 Task: Look for space in Houilles, France from 2nd September, 2023 to 5th September, 2023 for 1 adult in price range Rs.5000 to Rs.10000. Place can be private room with 1  bedroom having 1 bed and 1 bathroom. Property type can be house, flat, guest house, hotel. Booking option can be shelf check-in. Required host language is English.
Action: Mouse moved to (423, 112)
Screenshot: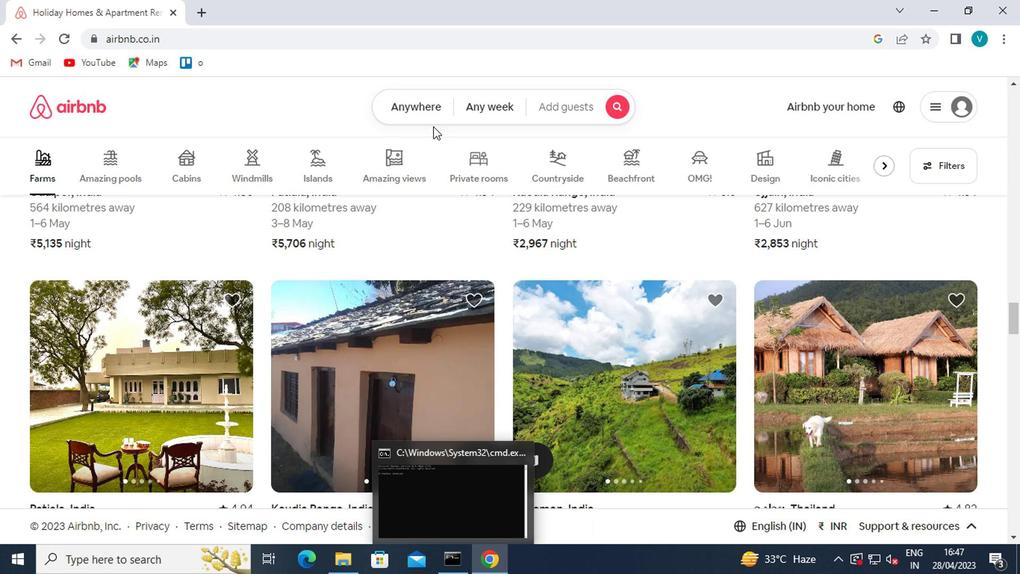 
Action: Mouse pressed left at (423, 112)
Screenshot: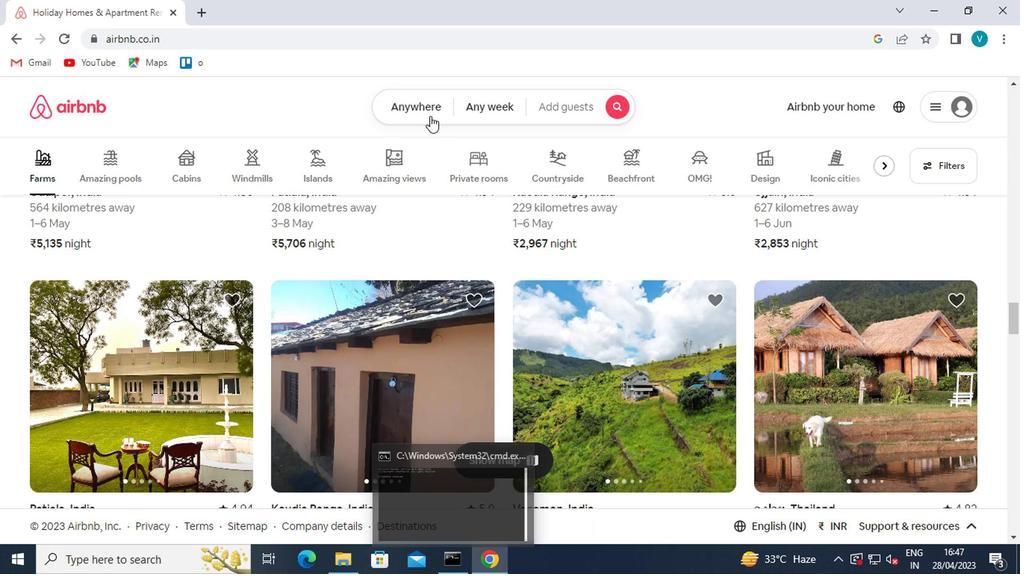 
Action: Mouse moved to (360, 170)
Screenshot: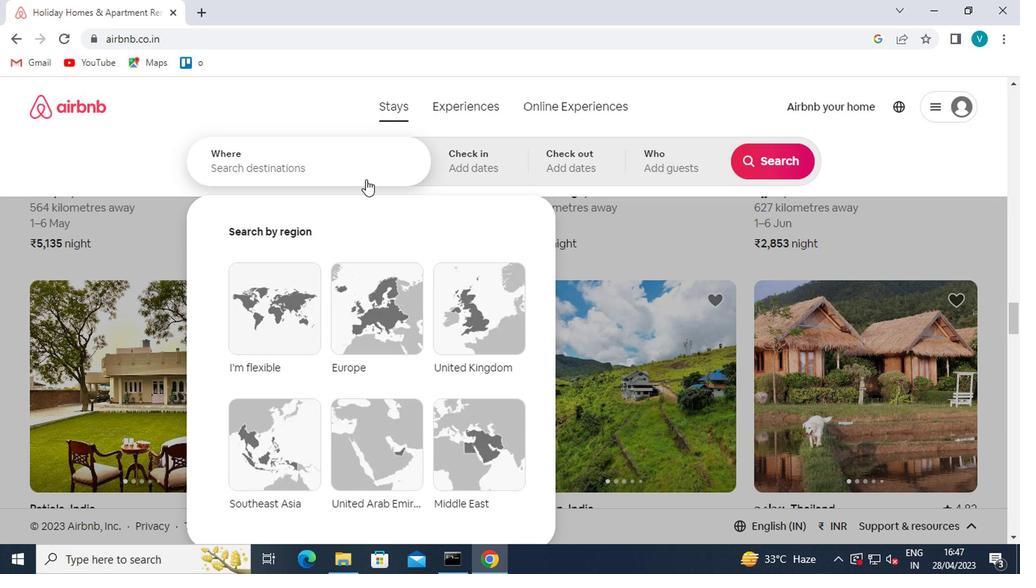 
Action: Mouse pressed left at (360, 170)
Screenshot: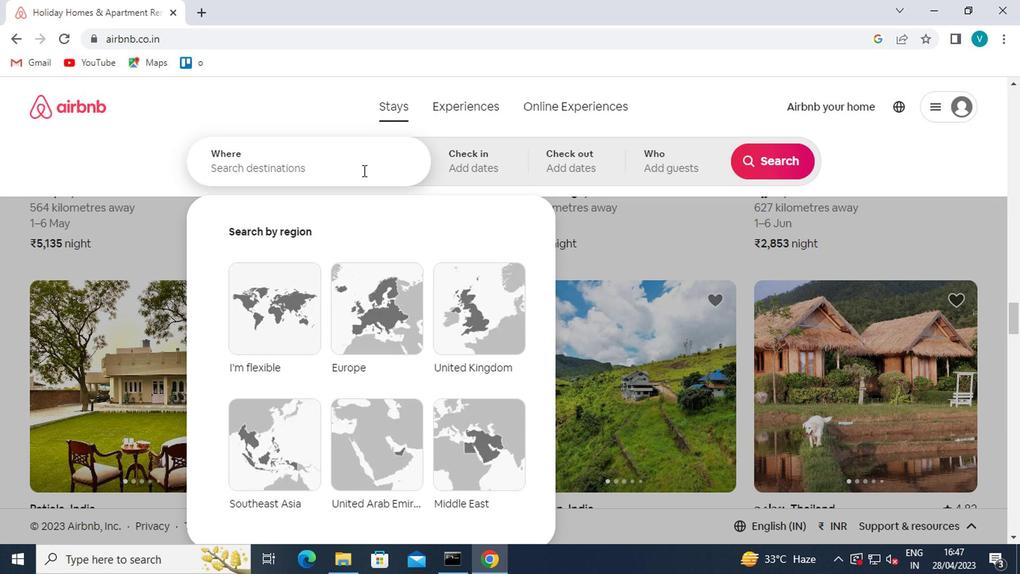 
Action: Mouse moved to (359, 170)
Screenshot: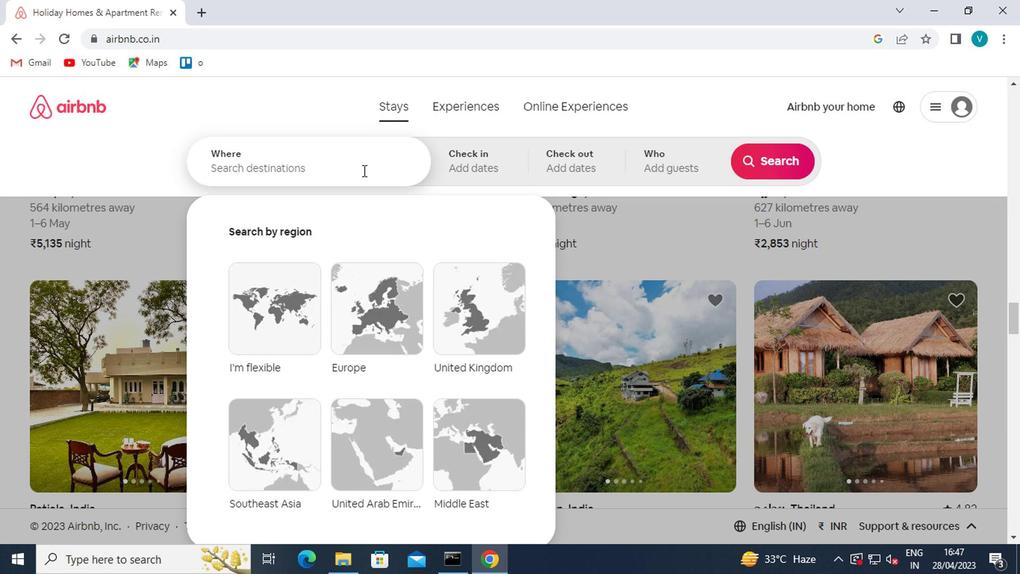 
Action: Key pressed houilles<Key.down><Key.enter>
Screenshot: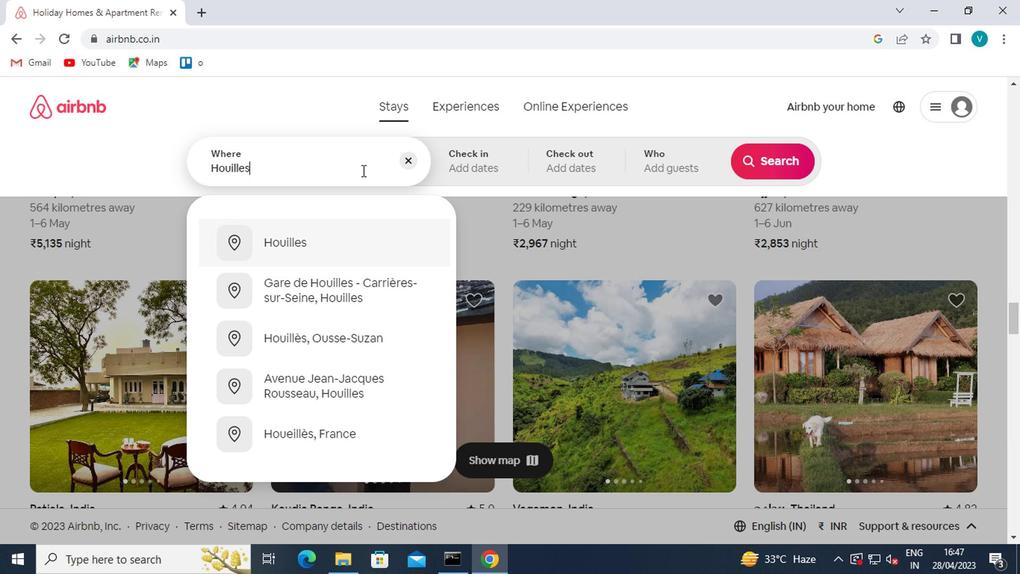 
Action: Mouse moved to (761, 277)
Screenshot: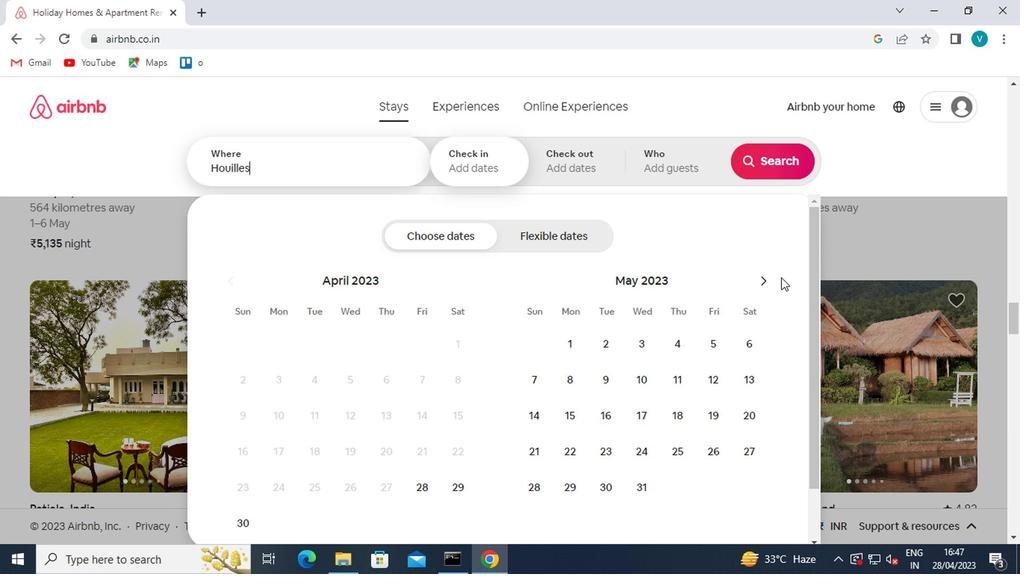 
Action: Mouse pressed left at (761, 277)
Screenshot: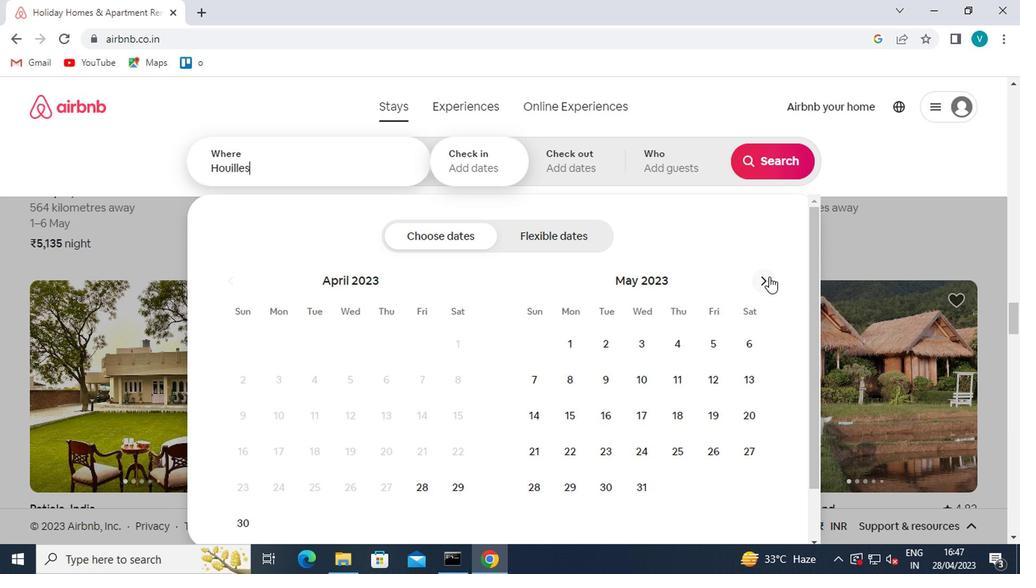 
Action: Mouse pressed left at (761, 277)
Screenshot: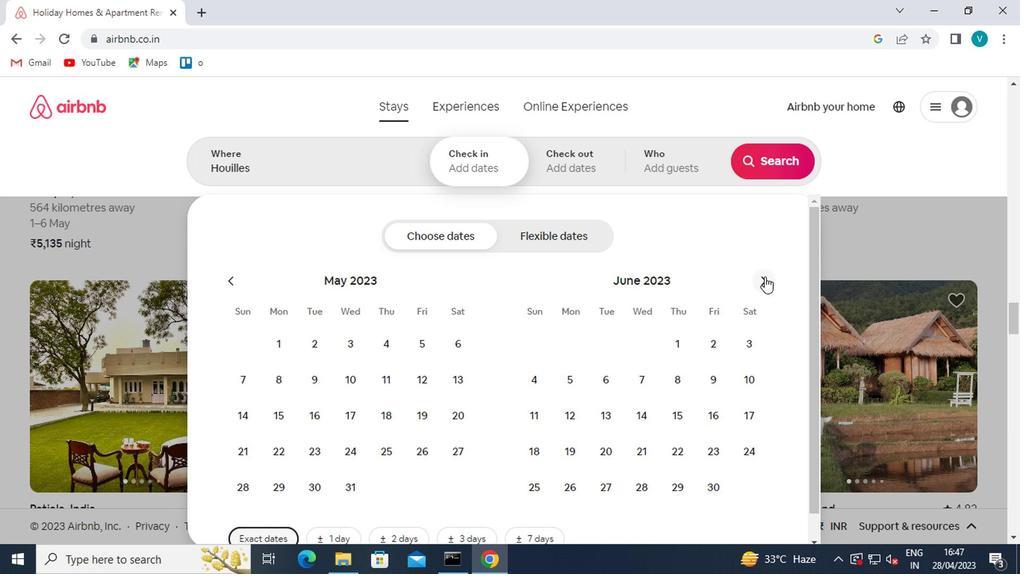 
Action: Mouse moved to (638, 419)
Screenshot: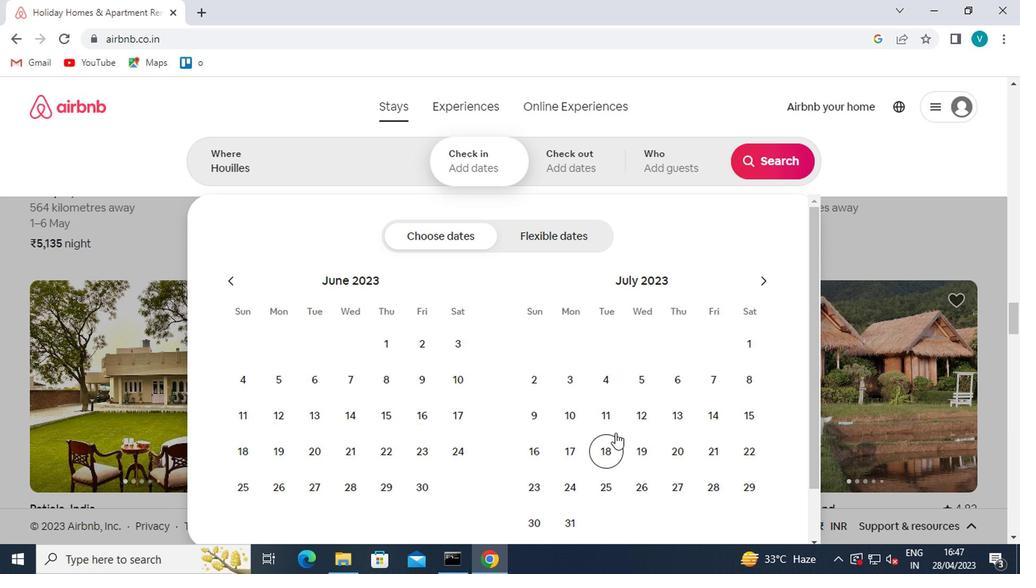 
Action: Mouse pressed left at (638, 419)
Screenshot: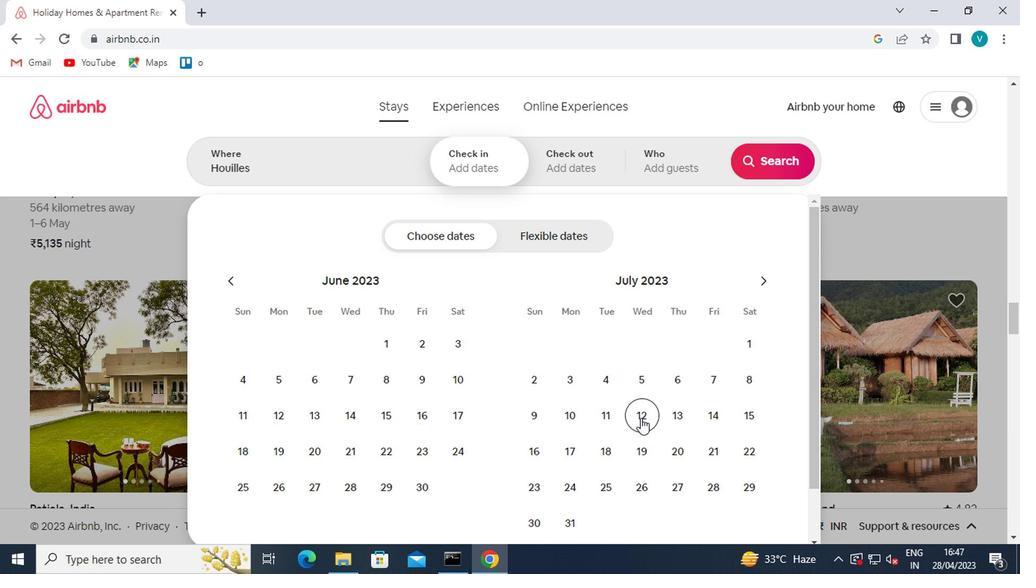 
Action: Mouse moved to (734, 417)
Screenshot: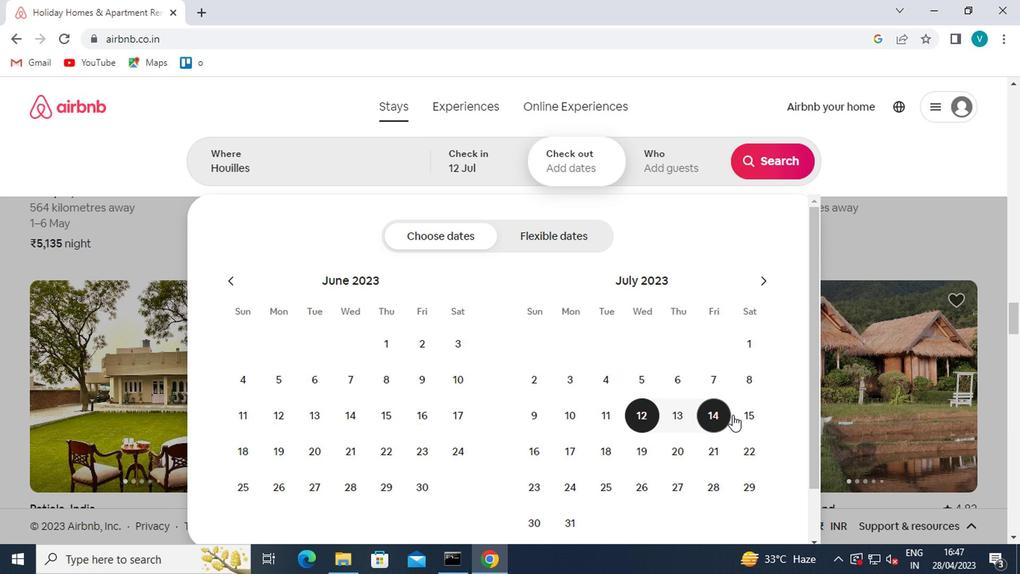 
Action: Mouse pressed left at (734, 417)
Screenshot: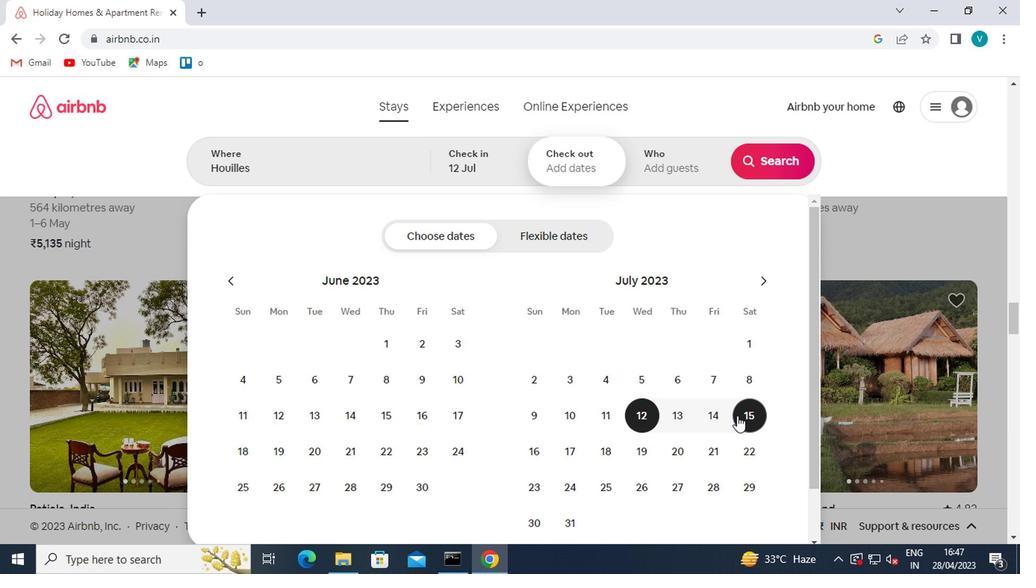 
Action: Mouse moved to (671, 162)
Screenshot: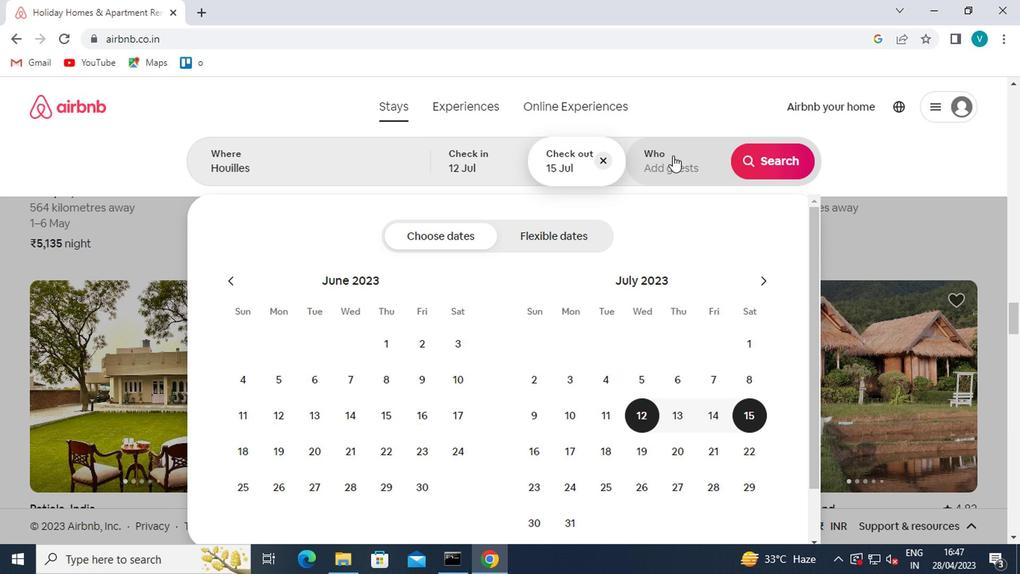 
Action: Mouse pressed left at (671, 162)
Screenshot: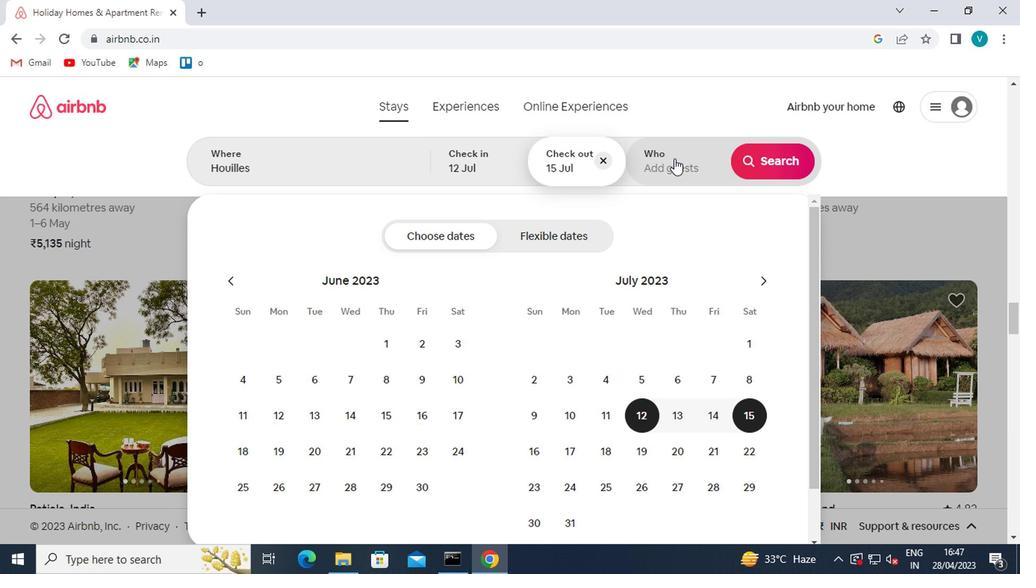 
Action: Mouse moved to (774, 239)
Screenshot: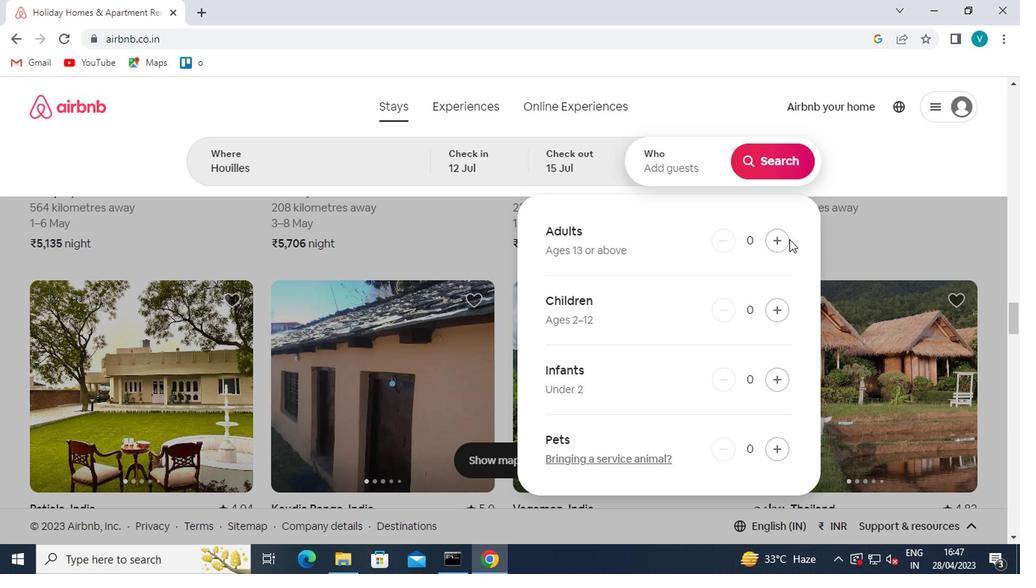 
Action: Mouse pressed left at (774, 239)
Screenshot: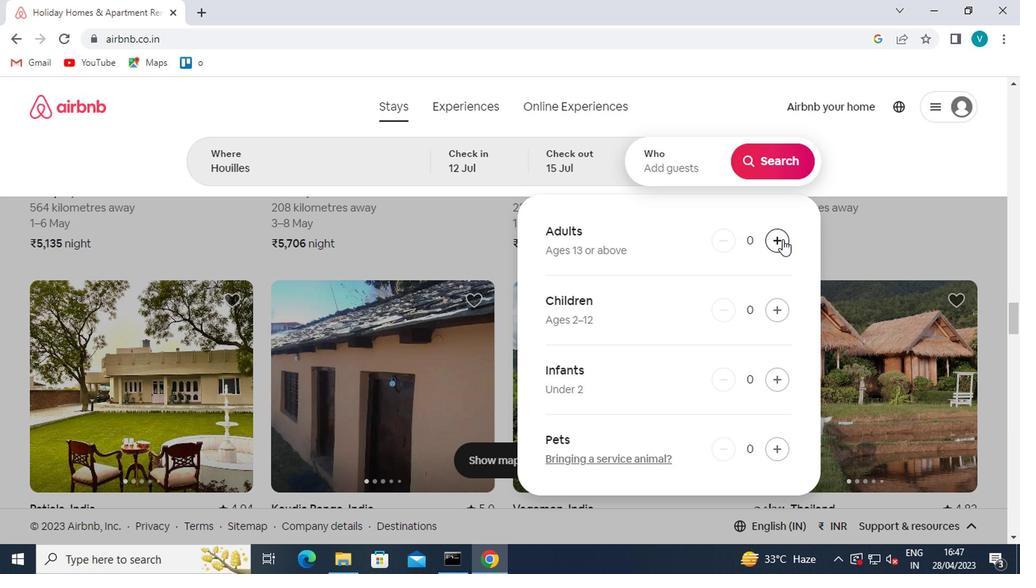 
Action: Mouse moved to (770, 149)
Screenshot: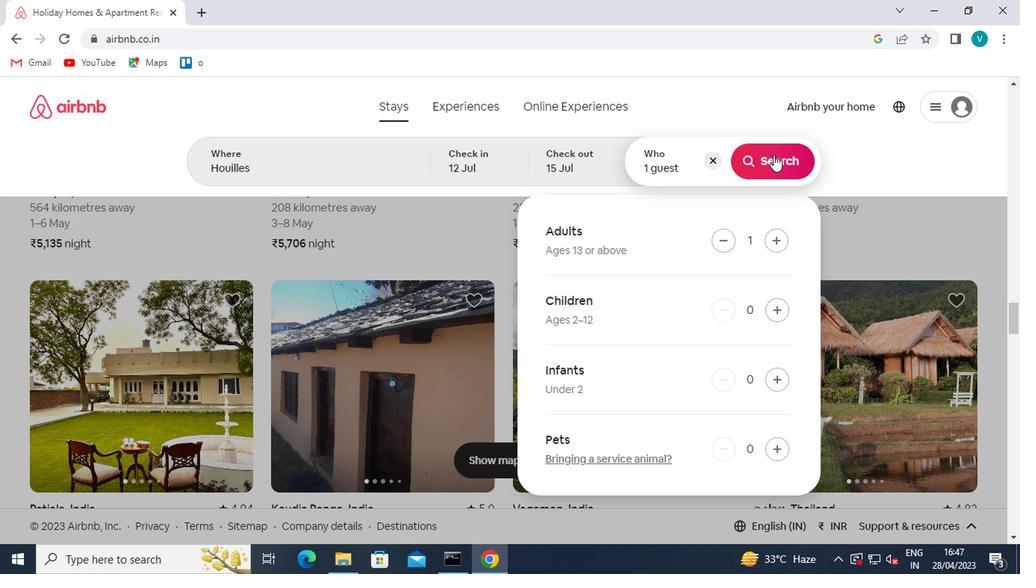 
Action: Mouse pressed left at (770, 149)
Screenshot: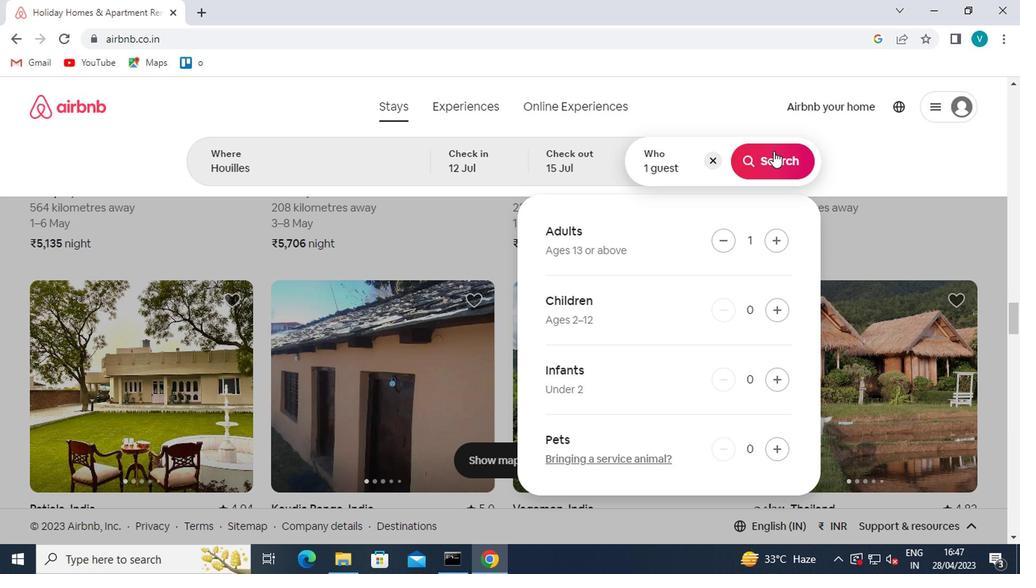 
Action: Mouse moved to (954, 164)
Screenshot: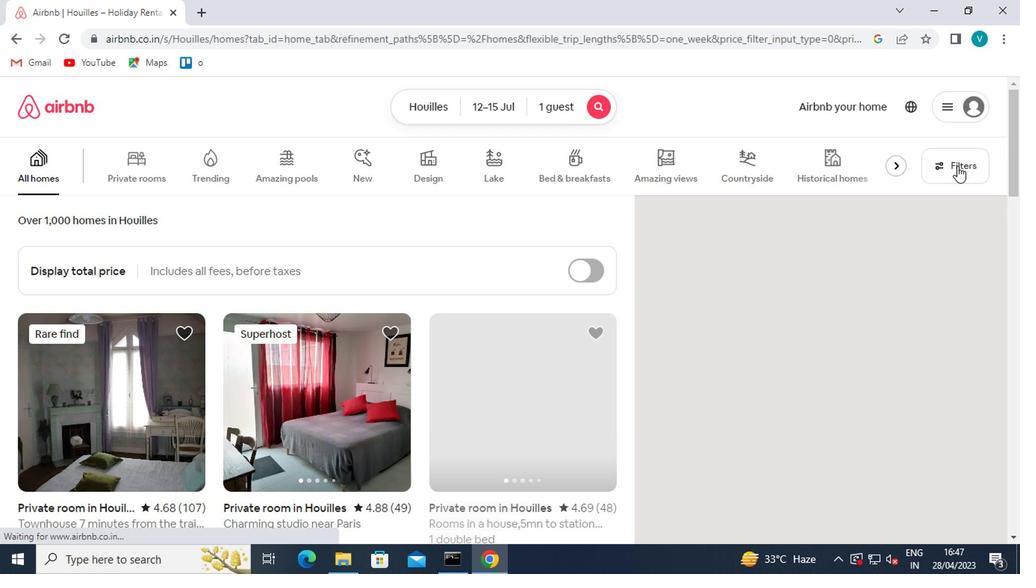 
Action: Mouse pressed left at (954, 164)
Screenshot: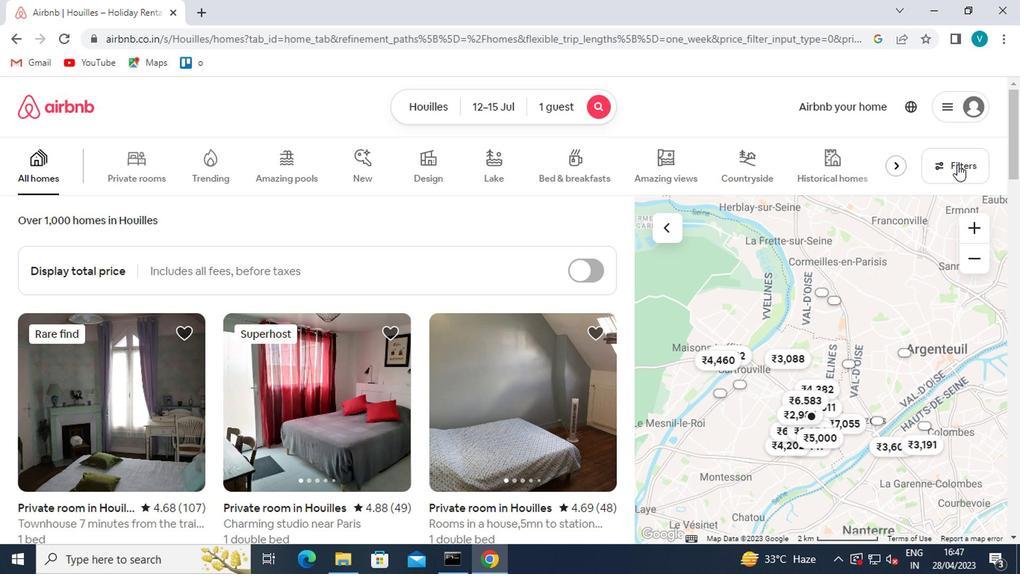 
Action: Mouse moved to (423, 359)
Screenshot: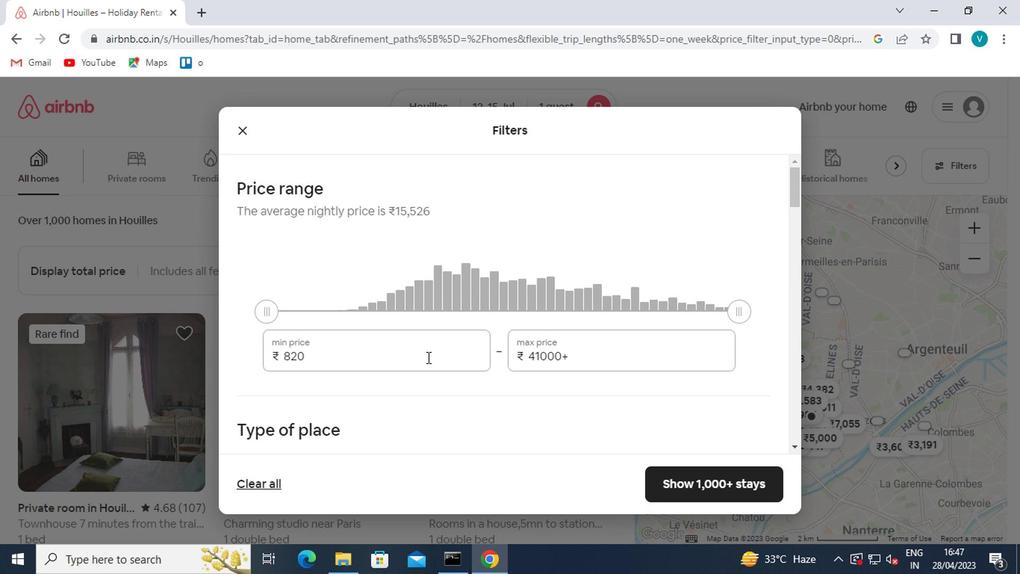 
Action: Mouse pressed left at (423, 359)
Screenshot: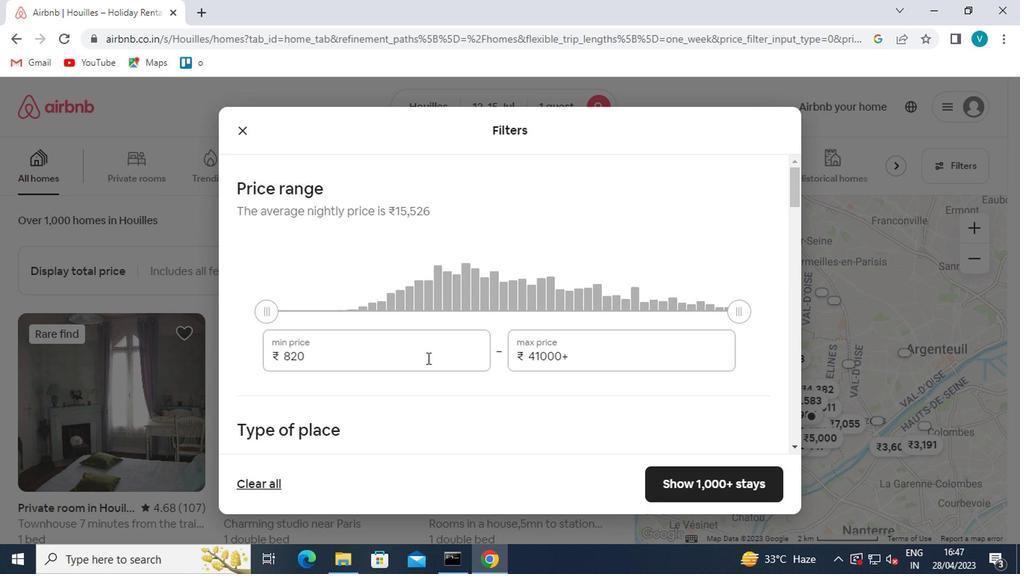 
Action: Key pressed <Key.backspace><Key.backspace><Key.backspace><Key.backspace><Key.backspace><Key.backspace><Key.backspace><Key.backspace><Key.backspace><Key.backspace>15<Key.backspace><Key.backspace><Key.backspace>5000<Key.tab>10000<Key.enter>
Screenshot: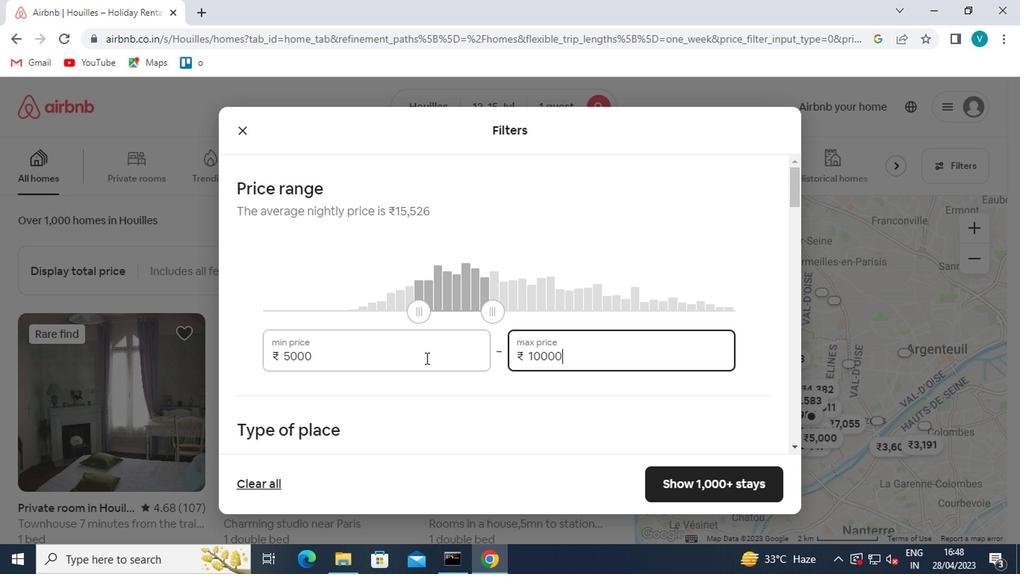 
Action: Mouse scrolled (423, 358) with delta (0, -1)
Screenshot: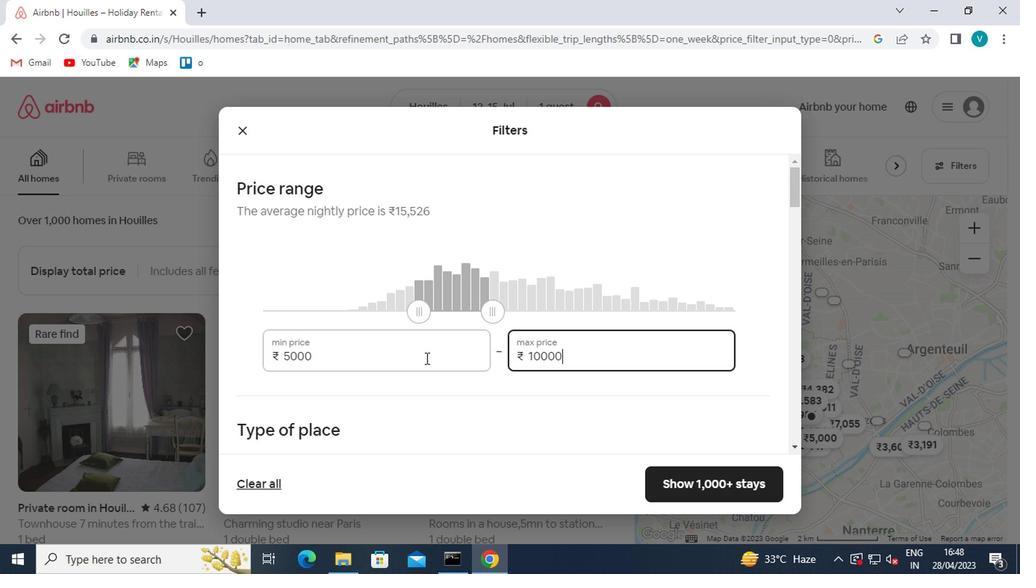 
Action: Mouse scrolled (423, 358) with delta (0, -1)
Screenshot: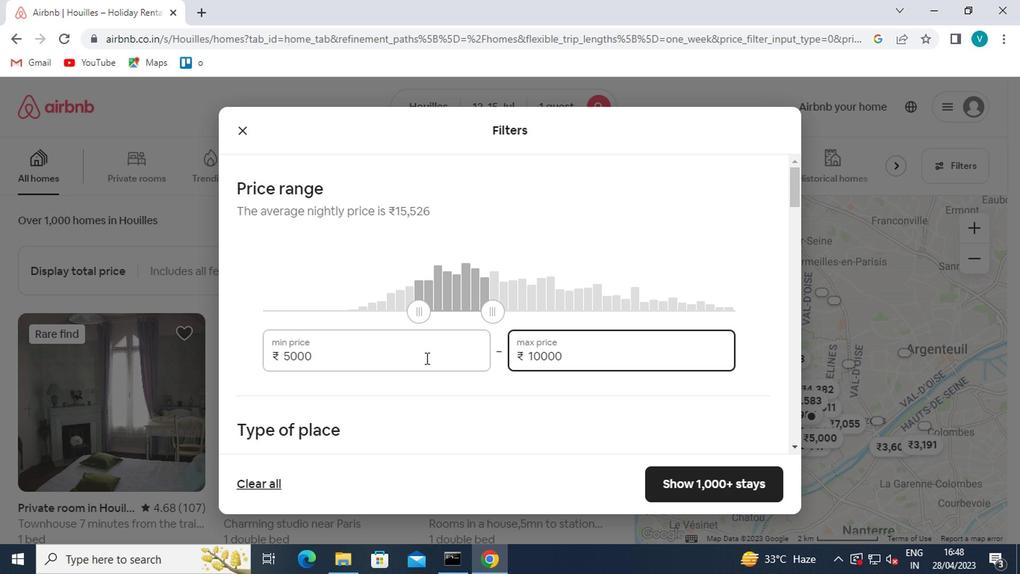 
Action: Mouse moved to (508, 322)
Screenshot: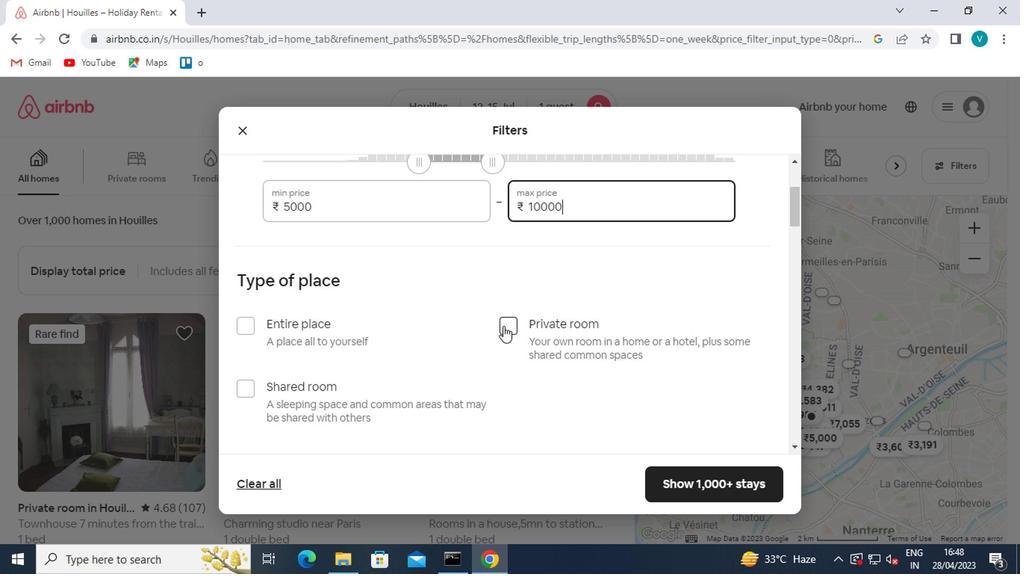 
Action: Mouse pressed left at (508, 322)
Screenshot: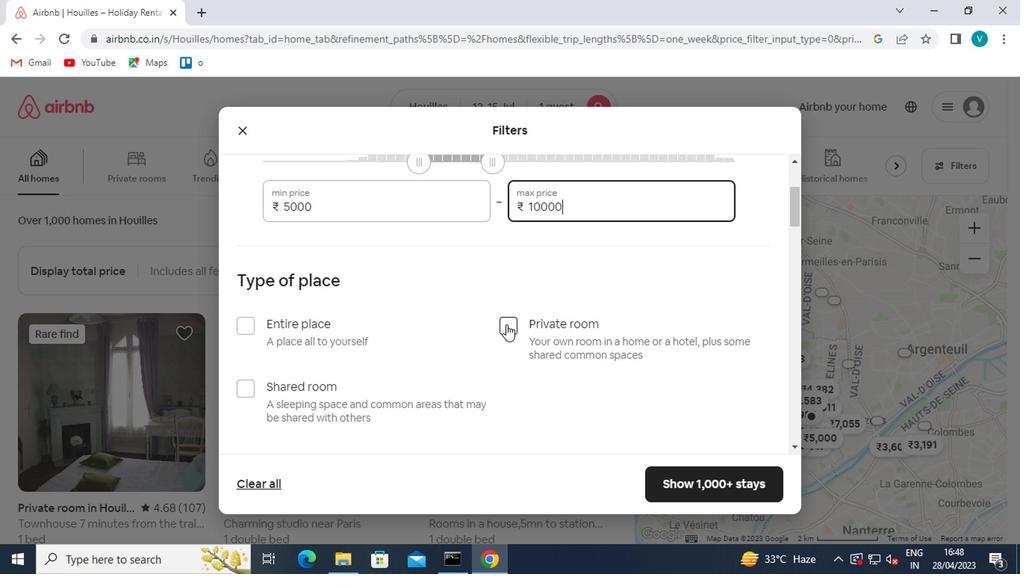 
Action: Mouse scrolled (508, 322) with delta (0, 0)
Screenshot: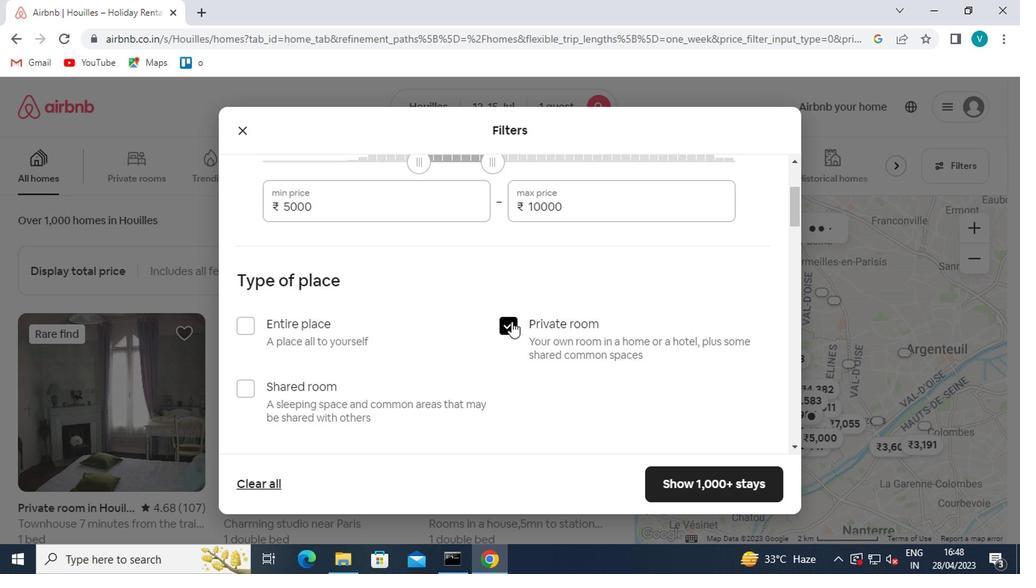 
Action: Mouse scrolled (508, 322) with delta (0, 0)
Screenshot: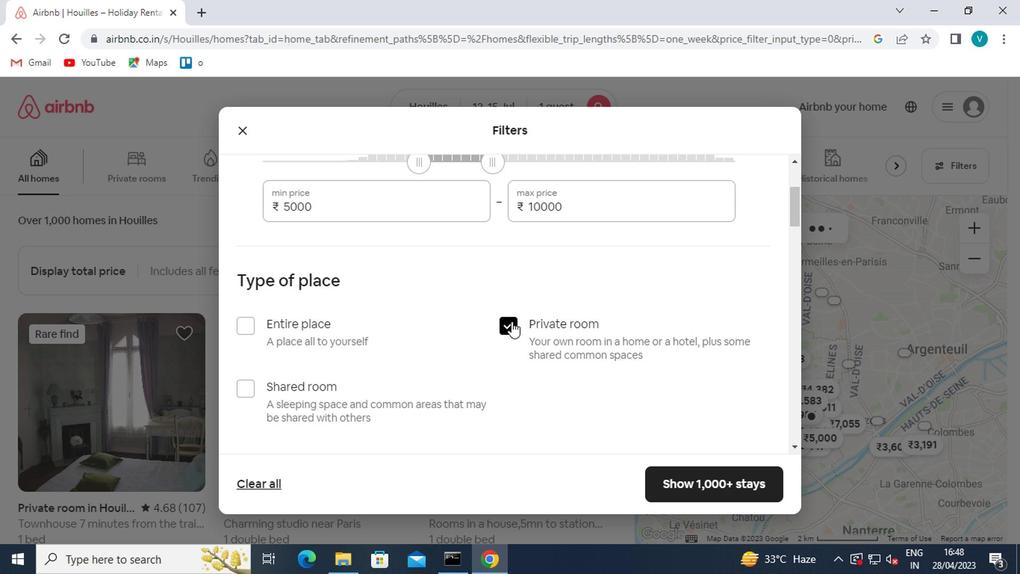 
Action: Mouse scrolled (508, 322) with delta (0, 0)
Screenshot: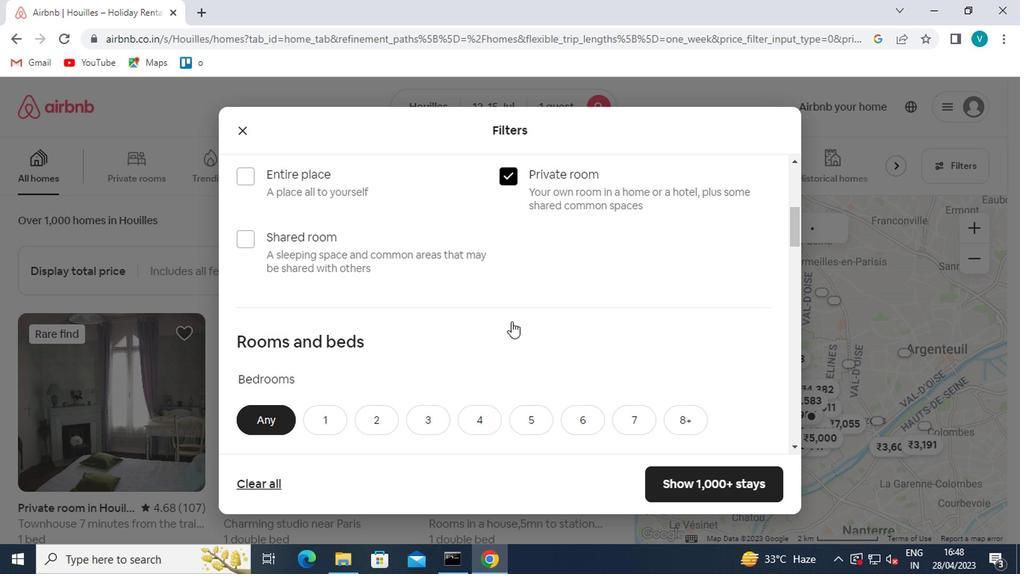 
Action: Mouse scrolled (508, 322) with delta (0, 0)
Screenshot: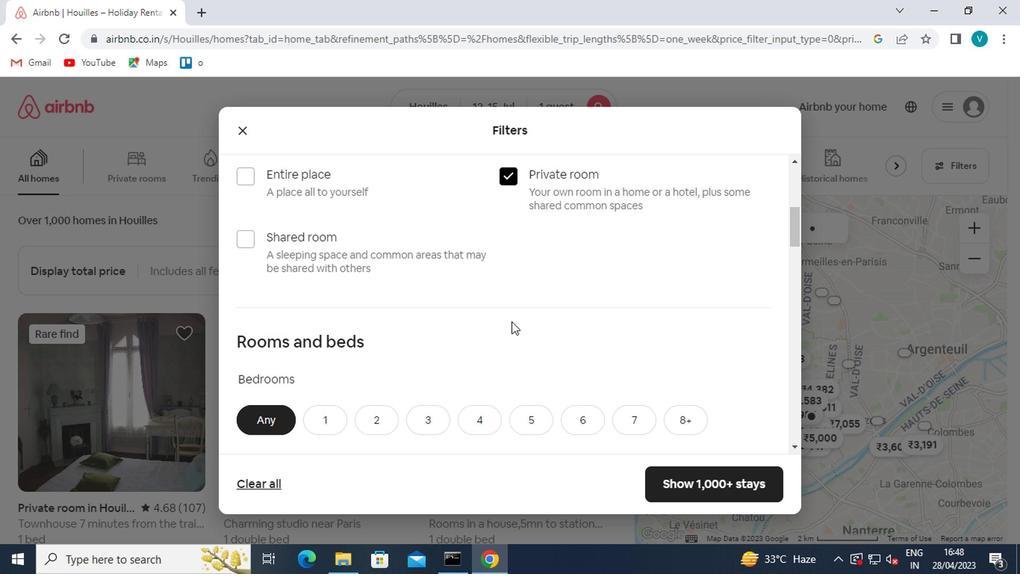 
Action: Mouse scrolled (508, 322) with delta (0, 0)
Screenshot: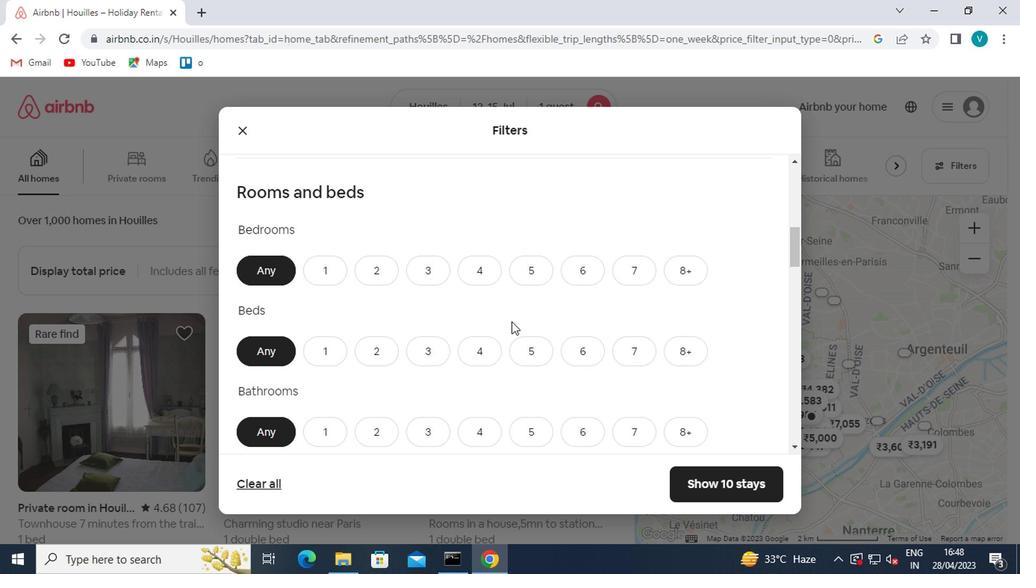
Action: Mouse moved to (321, 205)
Screenshot: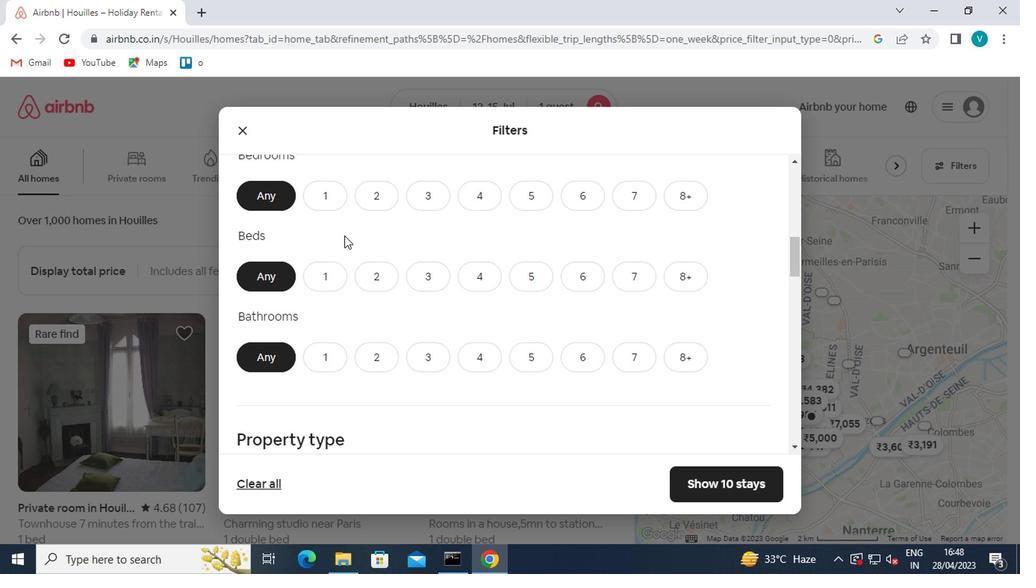 
Action: Mouse pressed left at (321, 205)
Screenshot: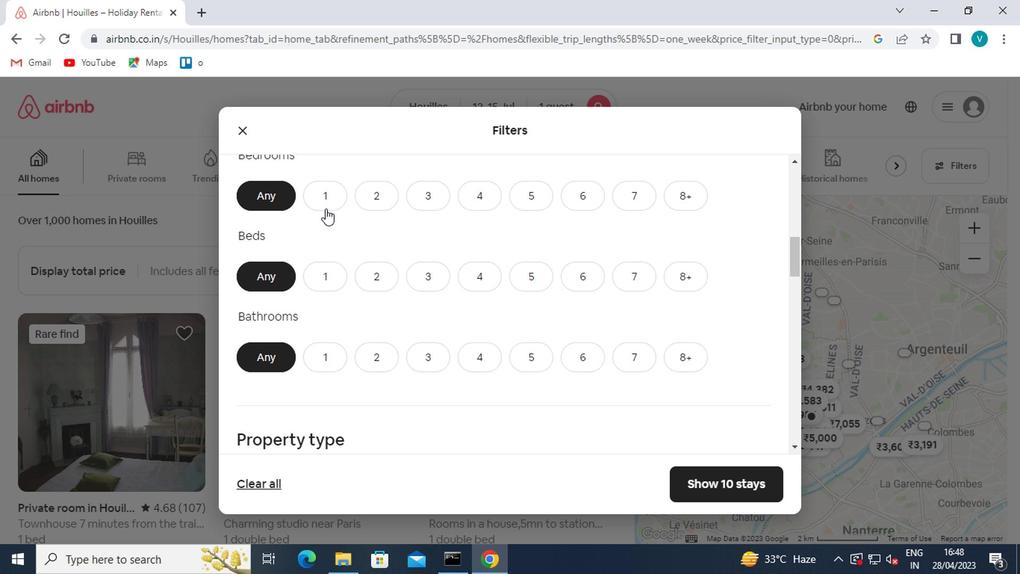 
Action: Mouse moved to (329, 276)
Screenshot: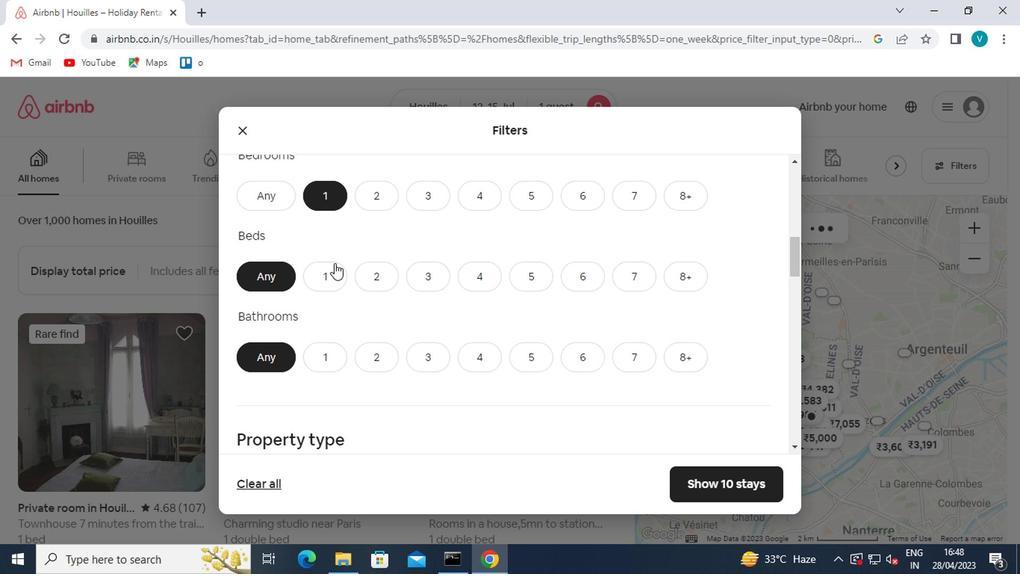 
Action: Mouse pressed left at (329, 276)
Screenshot: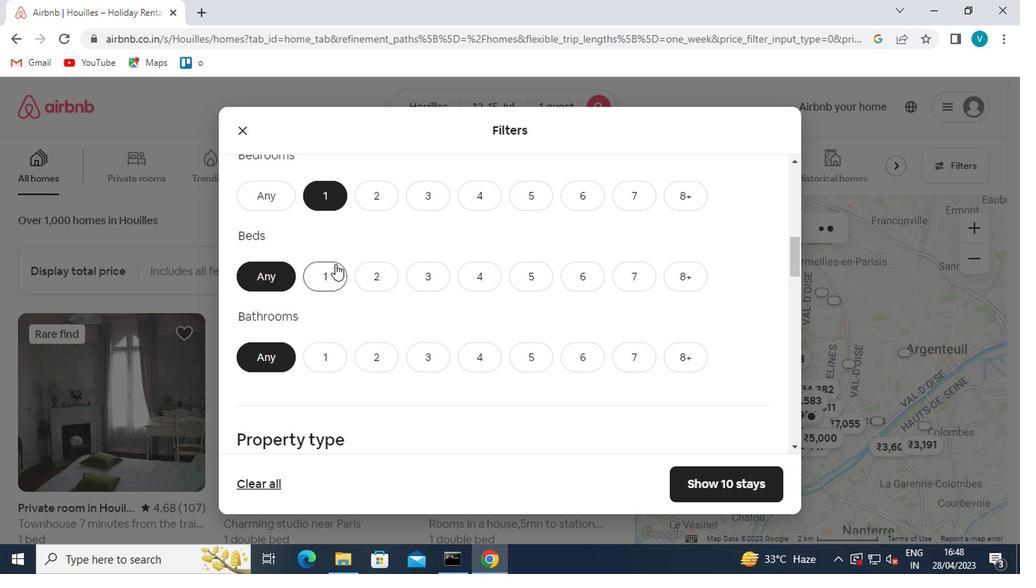 
Action: Mouse moved to (322, 372)
Screenshot: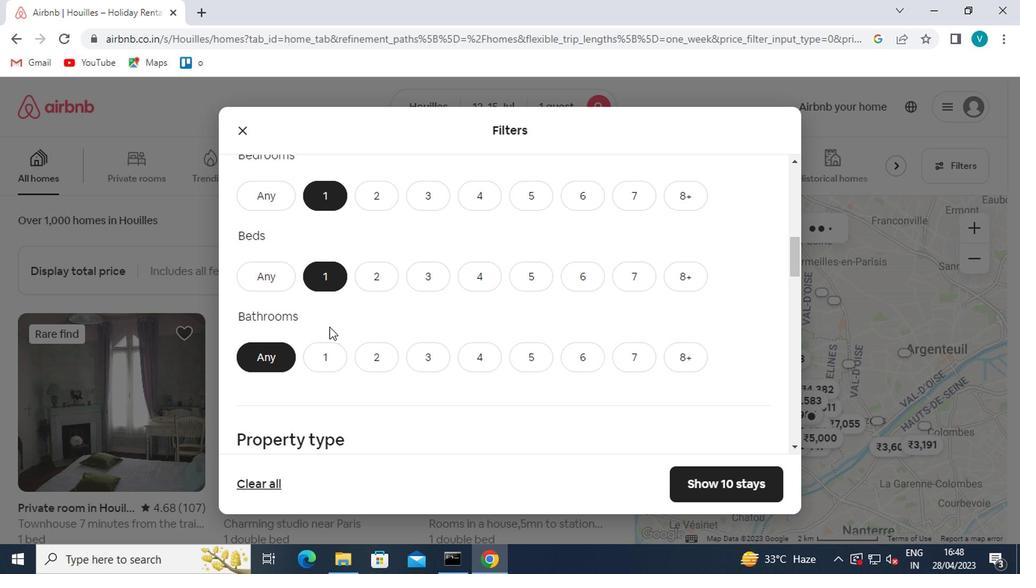 
Action: Mouse pressed left at (322, 372)
Screenshot: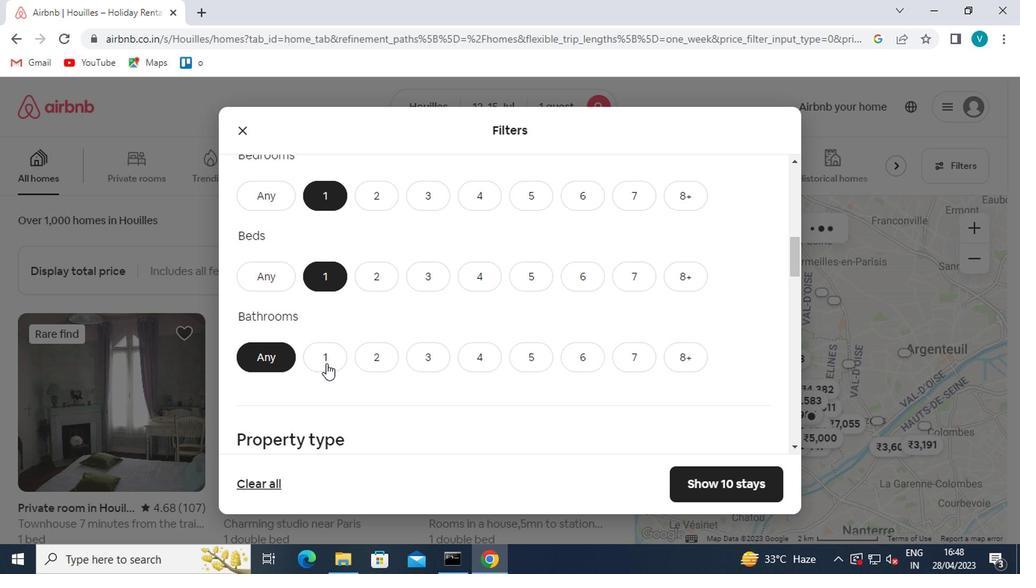 
Action: Mouse moved to (325, 337)
Screenshot: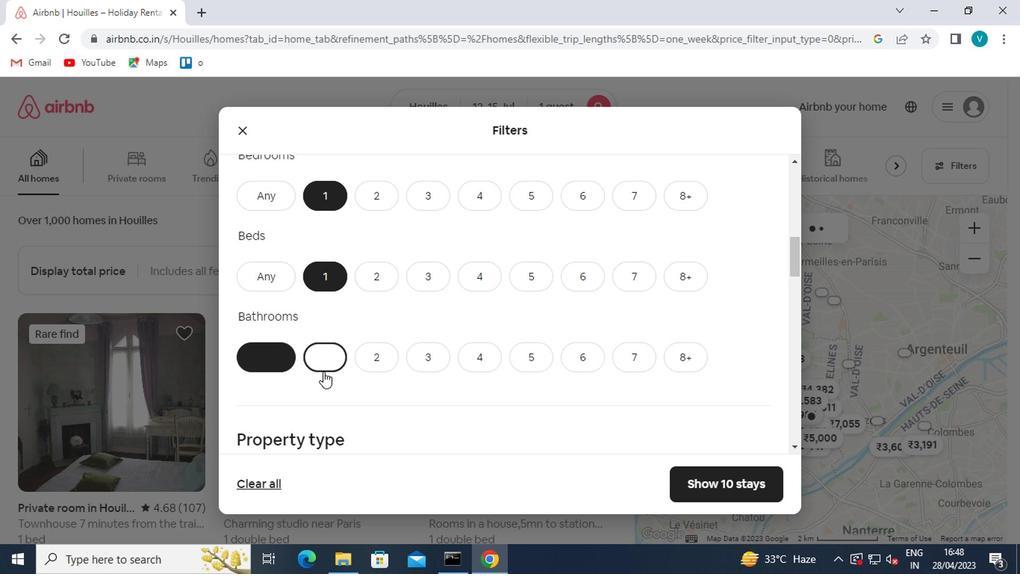 
Action: Mouse scrolled (325, 336) with delta (0, 0)
Screenshot: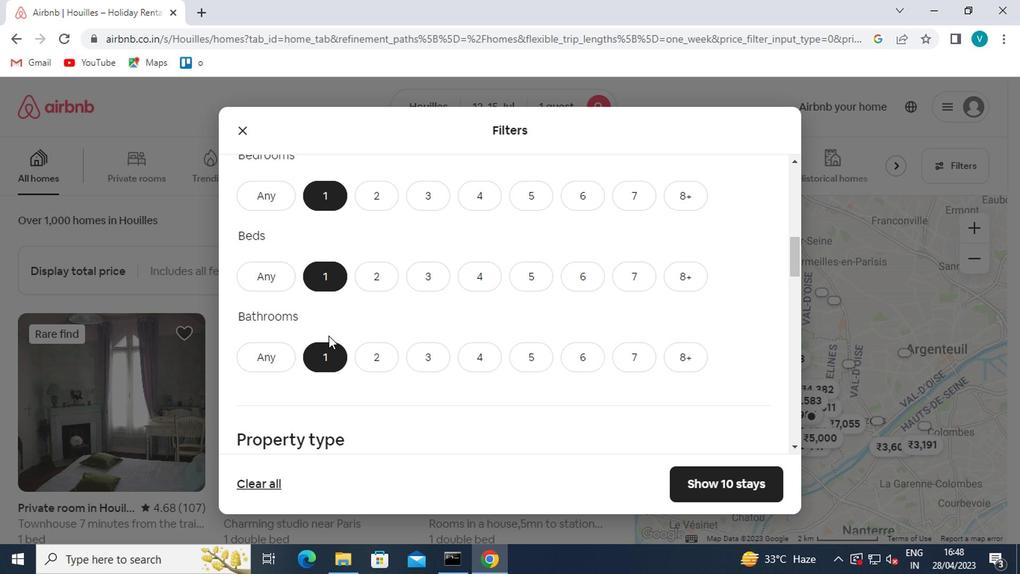 
Action: Mouse scrolled (325, 336) with delta (0, 0)
Screenshot: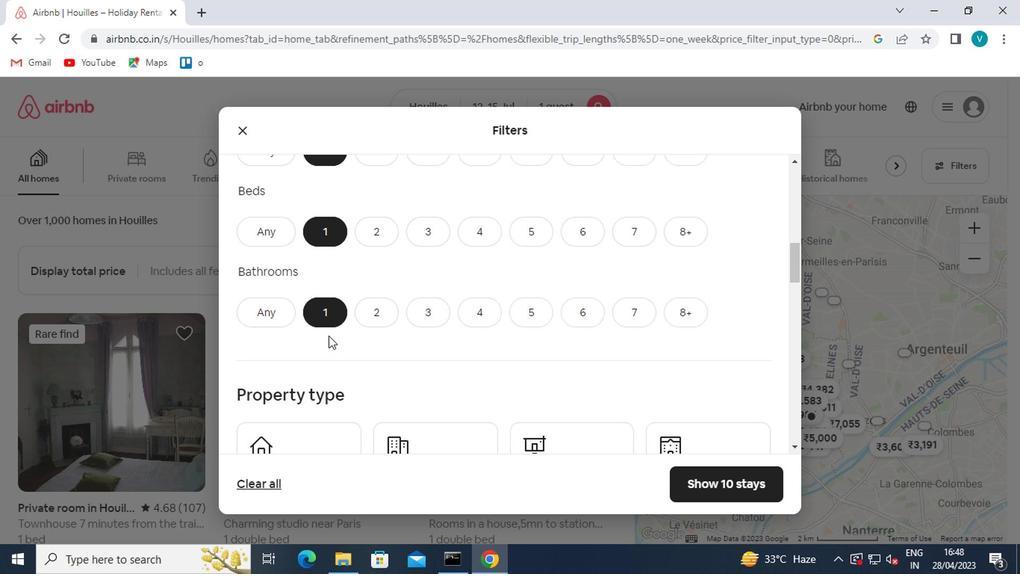 
Action: Mouse moved to (330, 340)
Screenshot: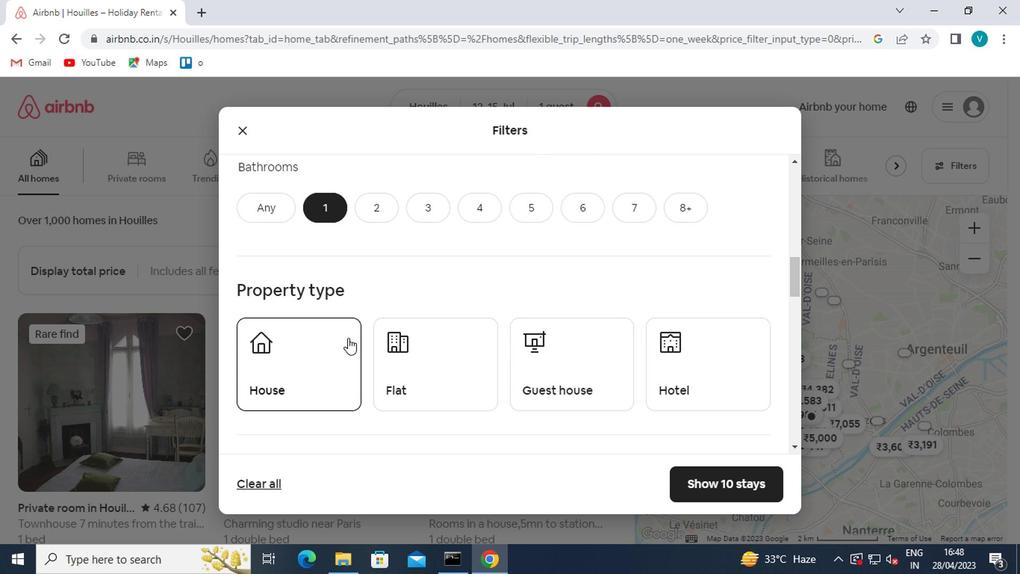 
Action: Mouse pressed left at (330, 340)
Screenshot: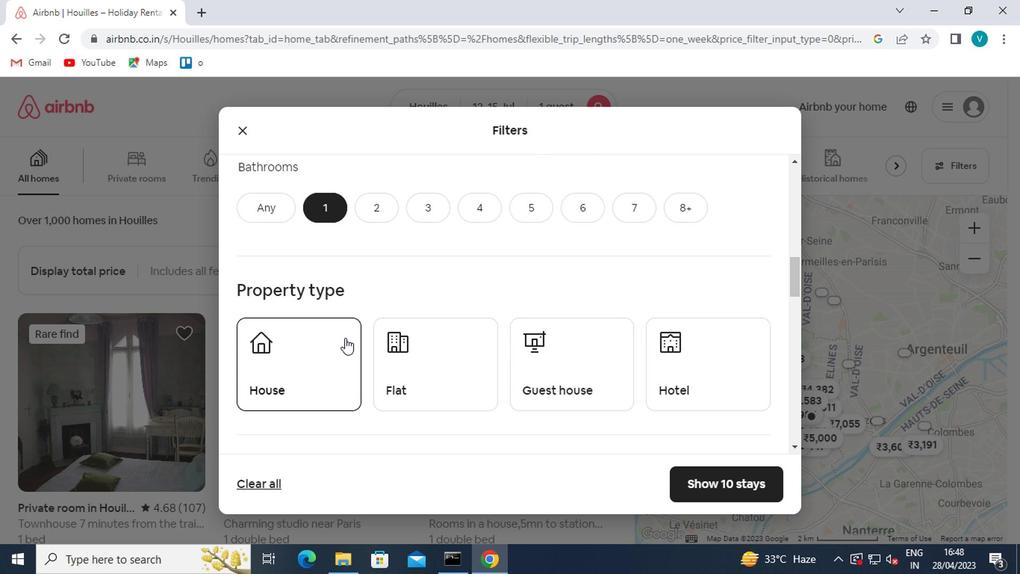 
Action: Mouse moved to (400, 346)
Screenshot: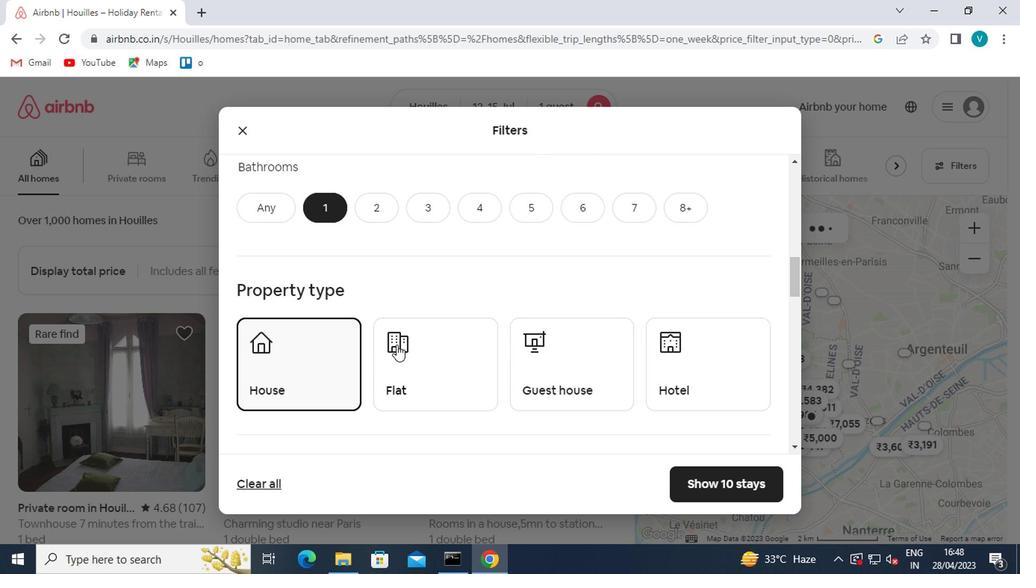 
Action: Mouse pressed left at (400, 346)
Screenshot: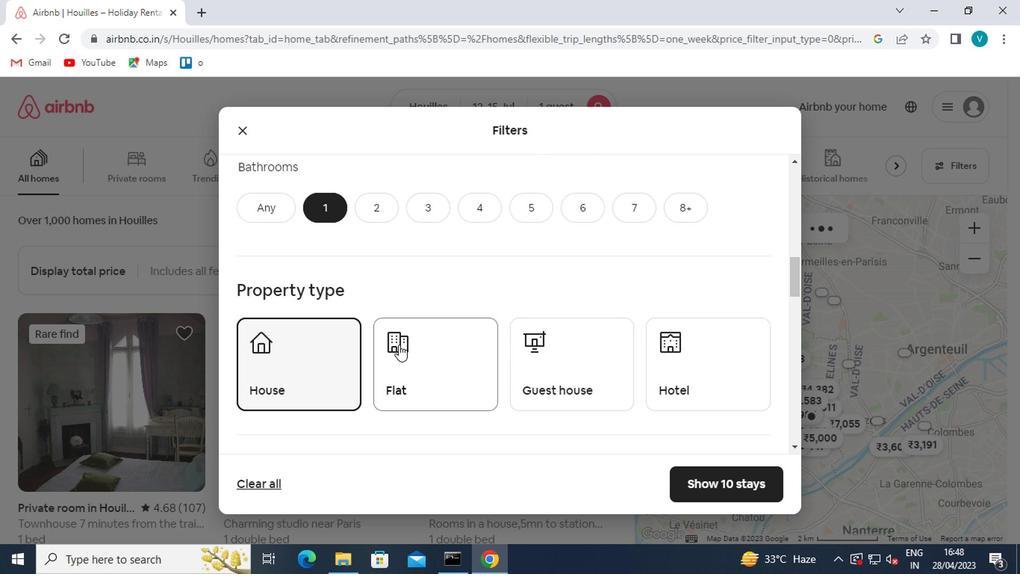 
Action: Mouse moved to (534, 379)
Screenshot: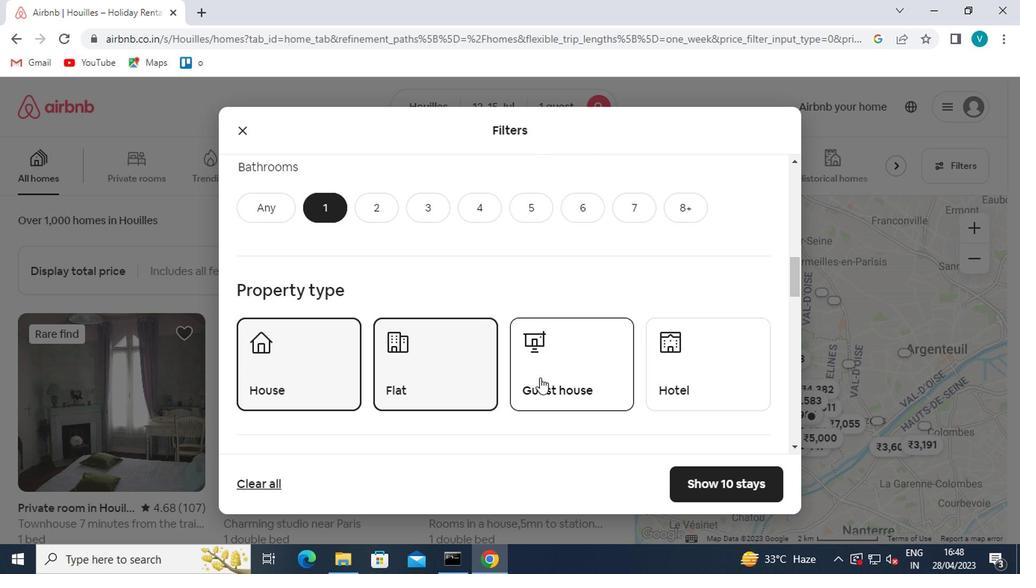 
Action: Mouse pressed left at (534, 379)
Screenshot: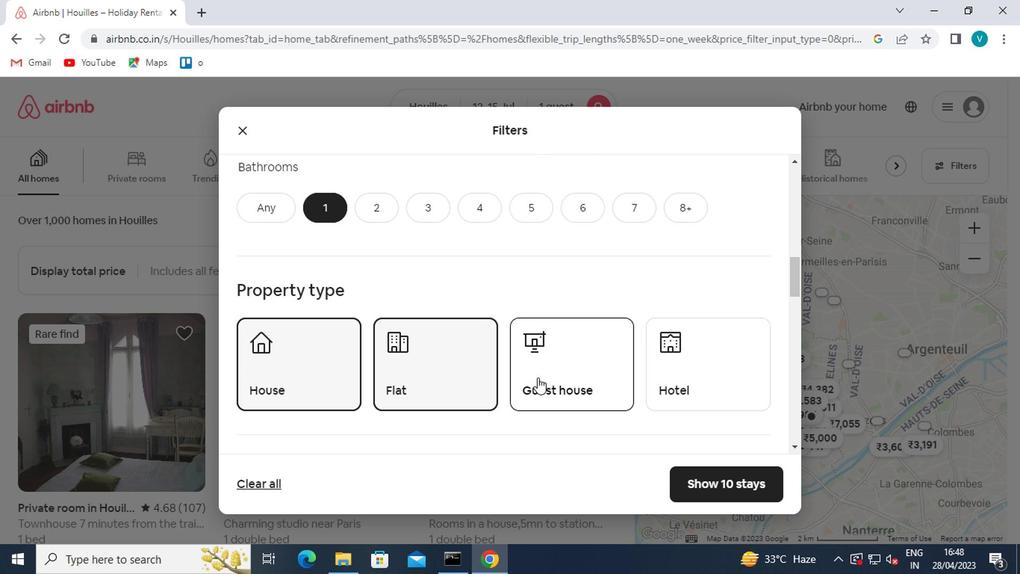 
Action: Mouse moved to (658, 350)
Screenshot: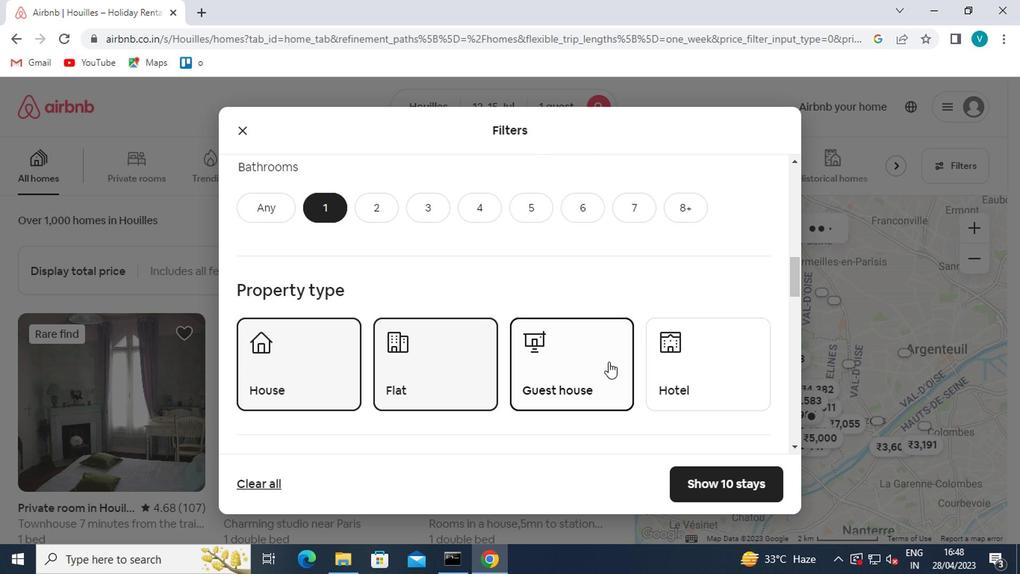 
Action: Mouse pressed left at (658, 350)
Screenshot: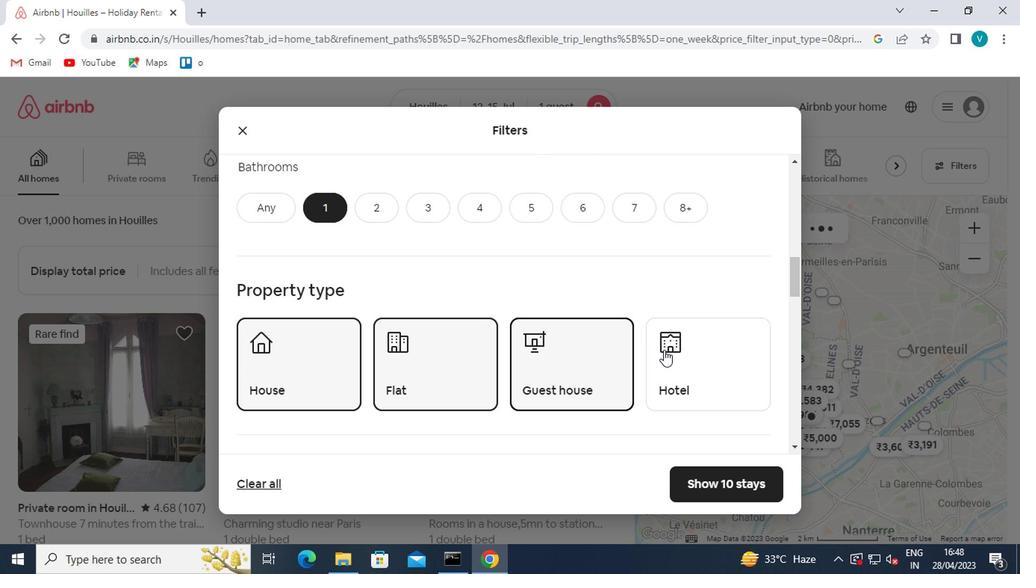 
Action: Mouse moved to (638, 363)
Screenshot: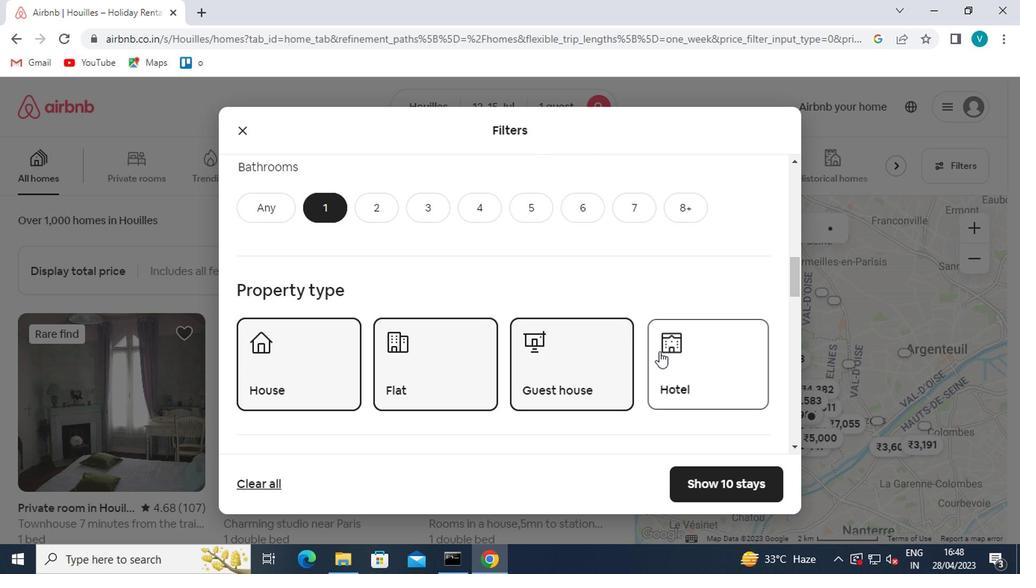 
Action: Mouse scrolled (638, 362) with delta (0, -1)
Screenshot: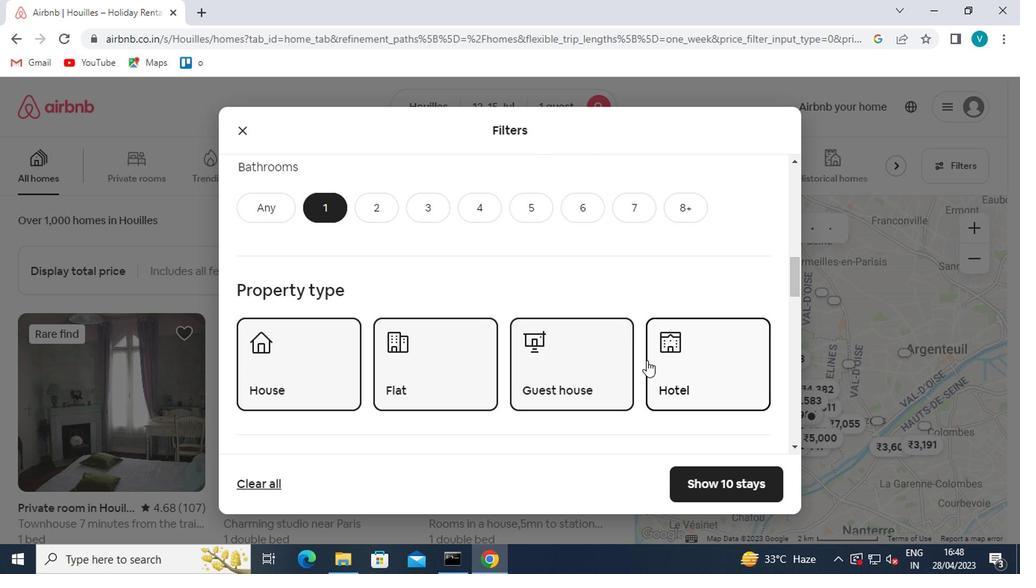 
Action: Mouse moved to (638, 364)
Screenshot: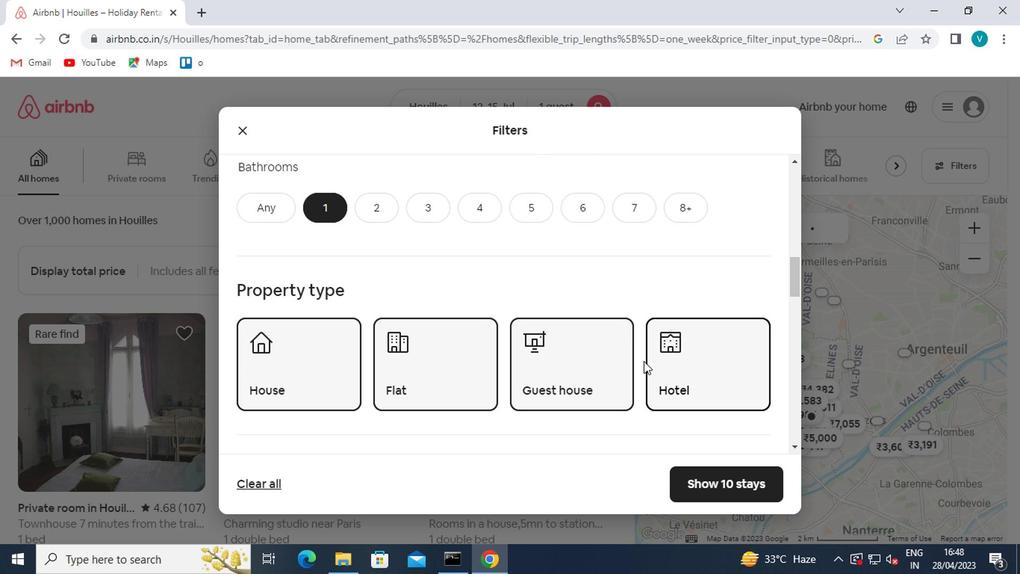 
Action: Mouse scrolled (638, 363) with delta (0, 0)
Screenshot: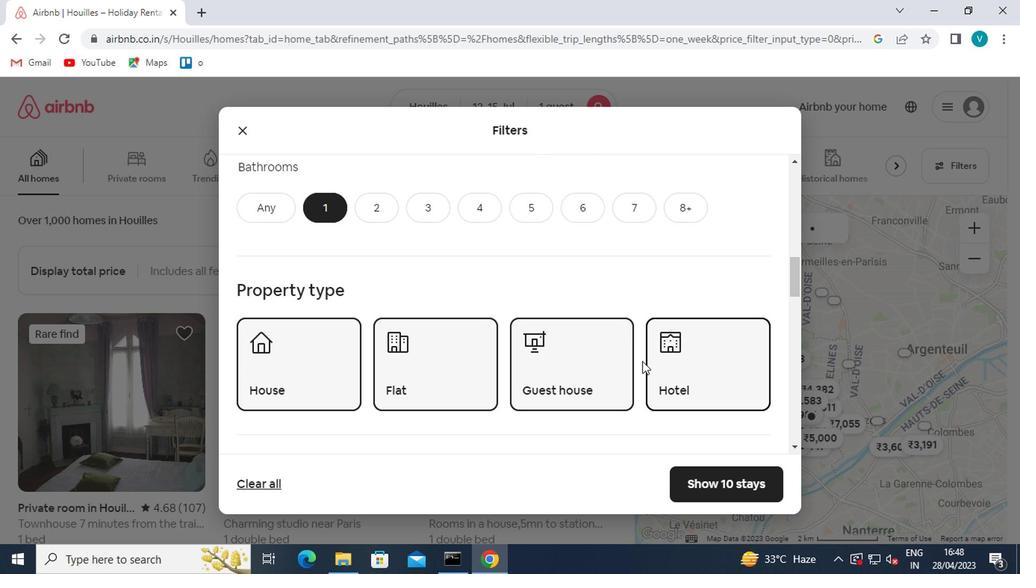 
Action: Mouse scrolled (638, 363) with delta (0, 0)
Screenshot: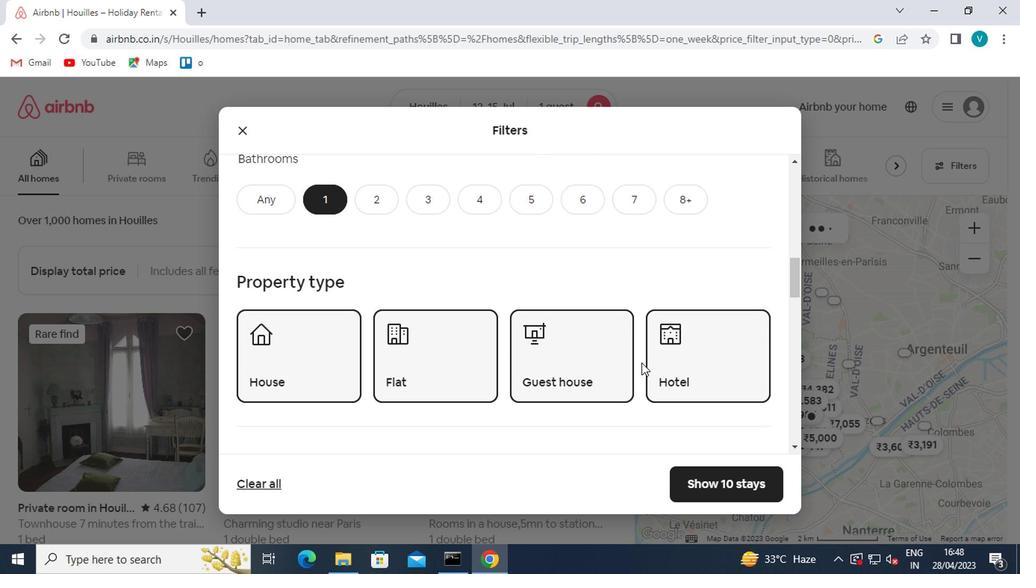 
Action: Mouse scrolled (638, 363) with delta (0, 0)
Screenshot: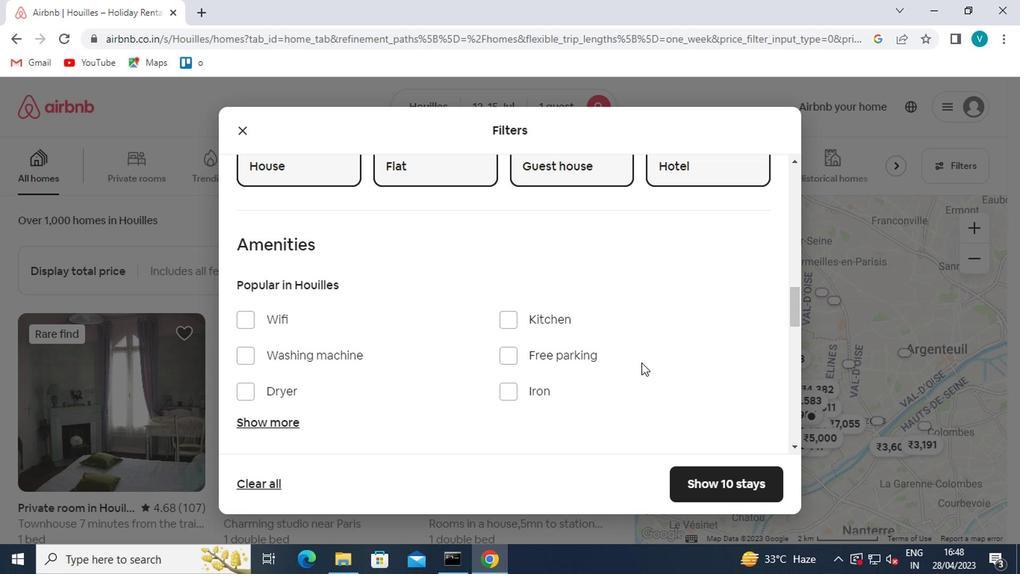 
Action: Mouse scrolled (638, 363) with delta (0, 0)
Screenshot: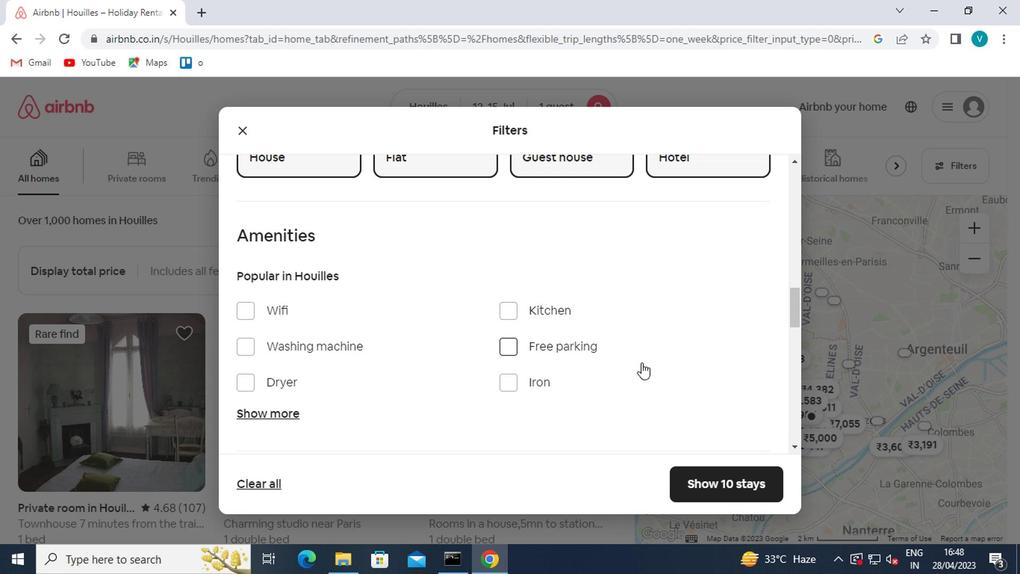 
Action: Mouse scrolled (638, 363) with delta (0, 0)
Screenshot: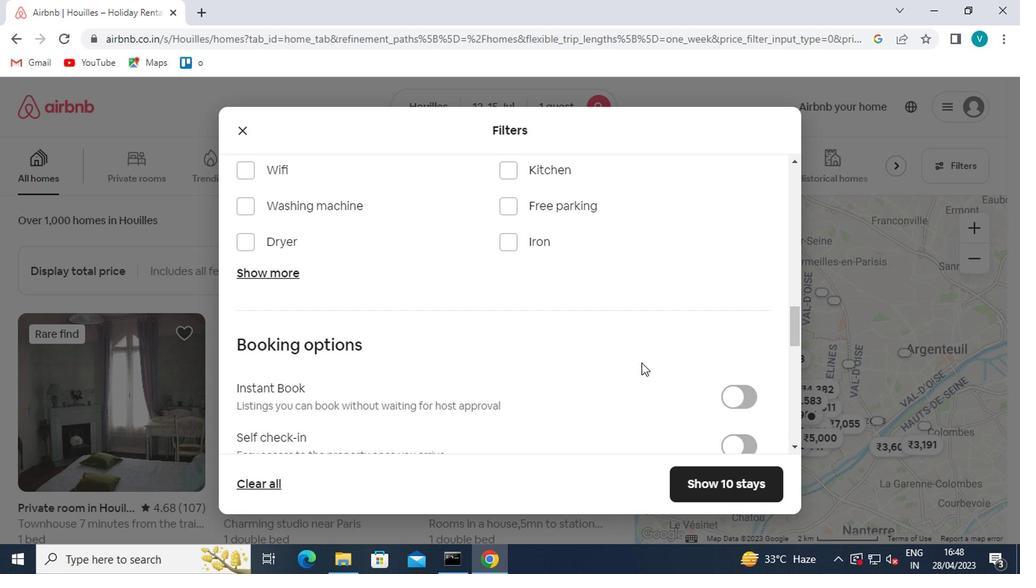 
Action: Mouse moved to (734, 374)
Screenshot: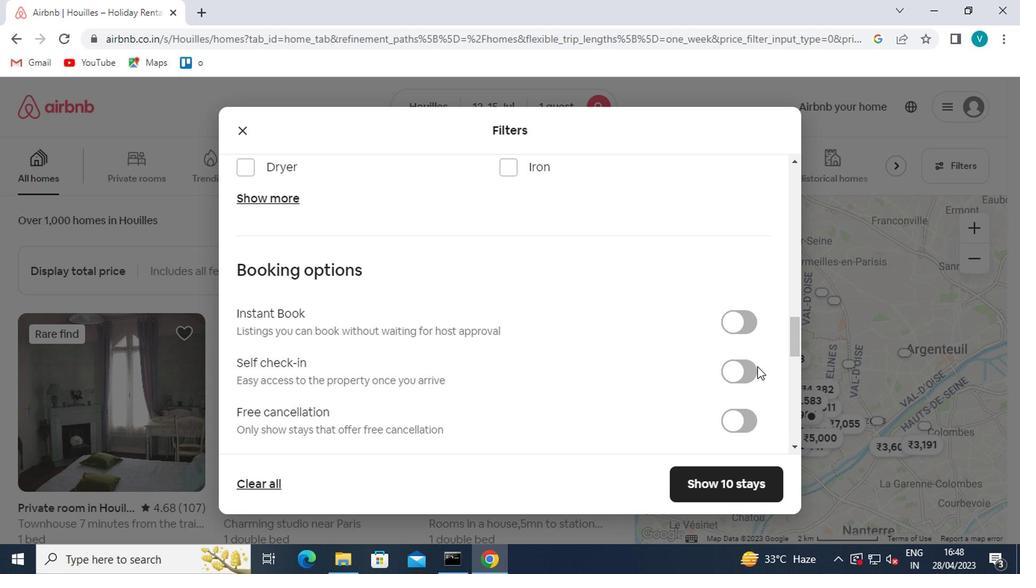 
Action: Mouse pressed left at (734, 374)
Screenshot: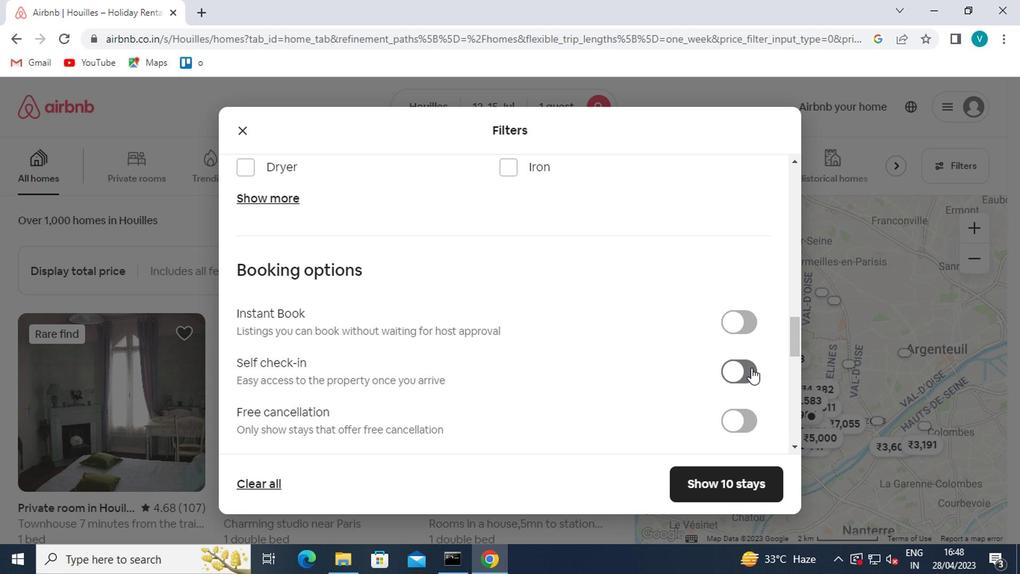 
Action: Mouse moved to (611, 361)
Screenshot: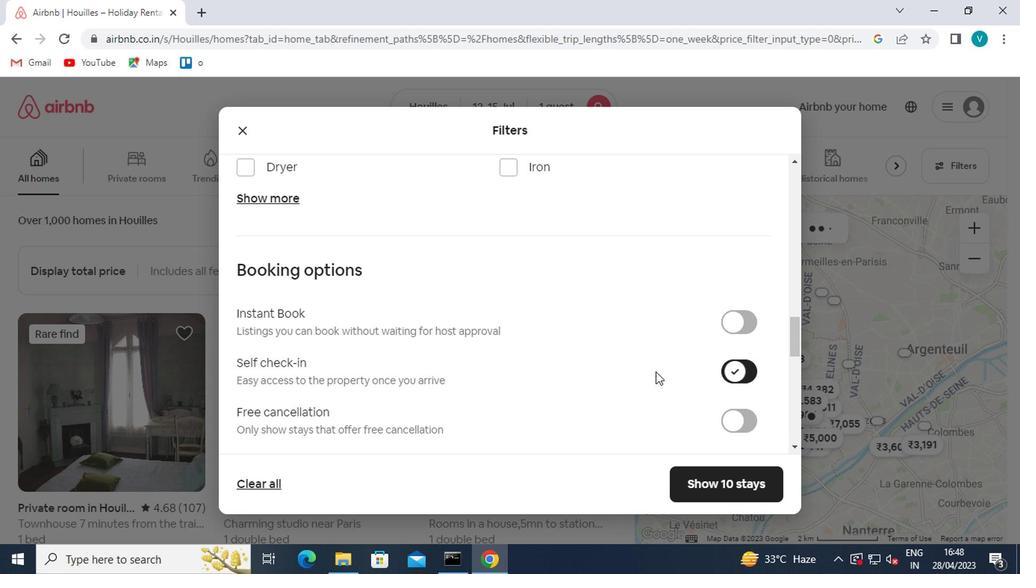 
Action: Mouse scrolled (611, 360) with delta (0, -1)
Screenshot: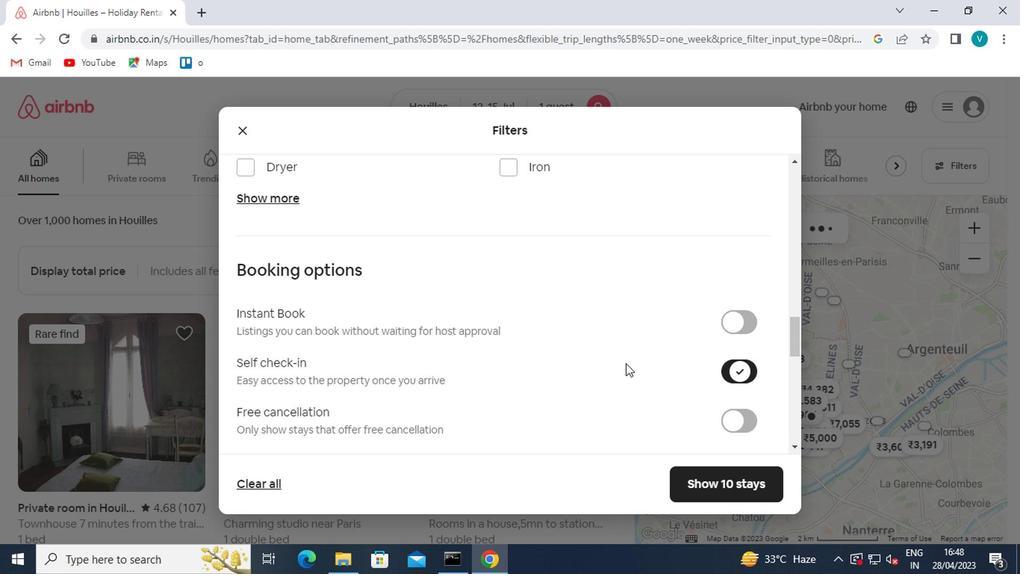 
Action: Mouse scrolled (611, 360) with delta (0, -1)
Screenshot: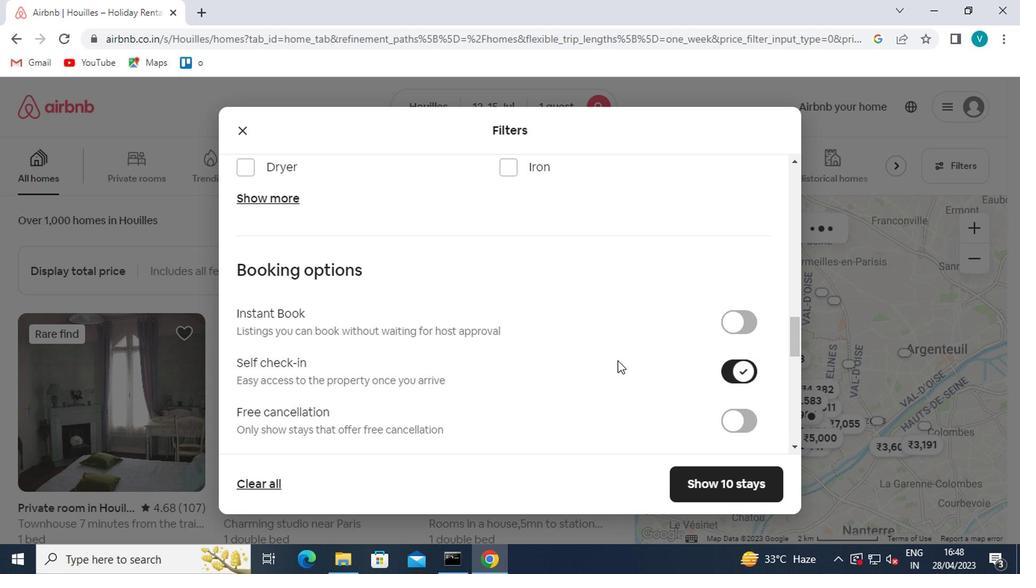 
Action: Mouse scrolled (611, 360) with delta (0, -1)
Screenshot: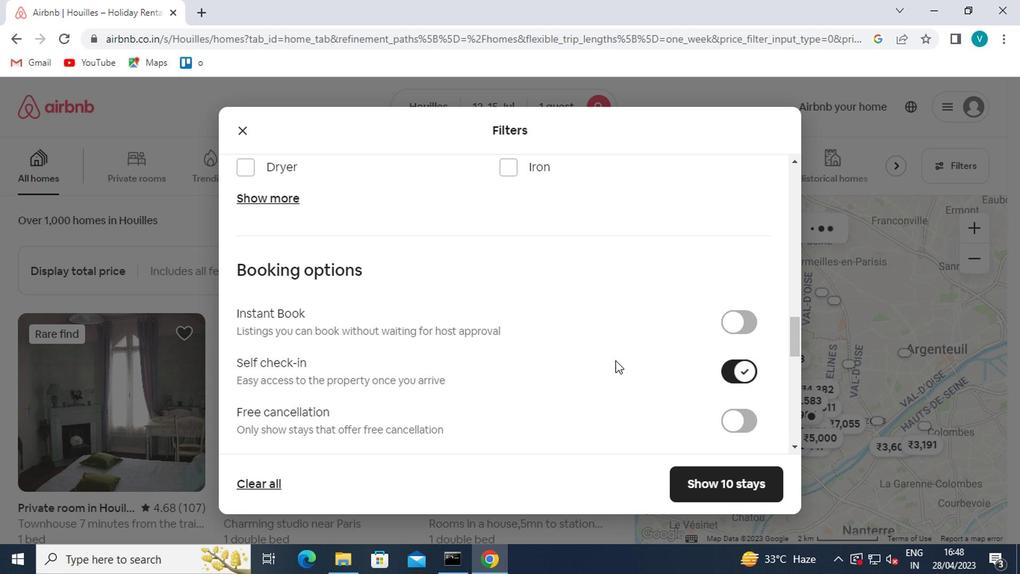 
Action: Mouse scrolled (611, 360) with delta (0, -1)
Screenshot: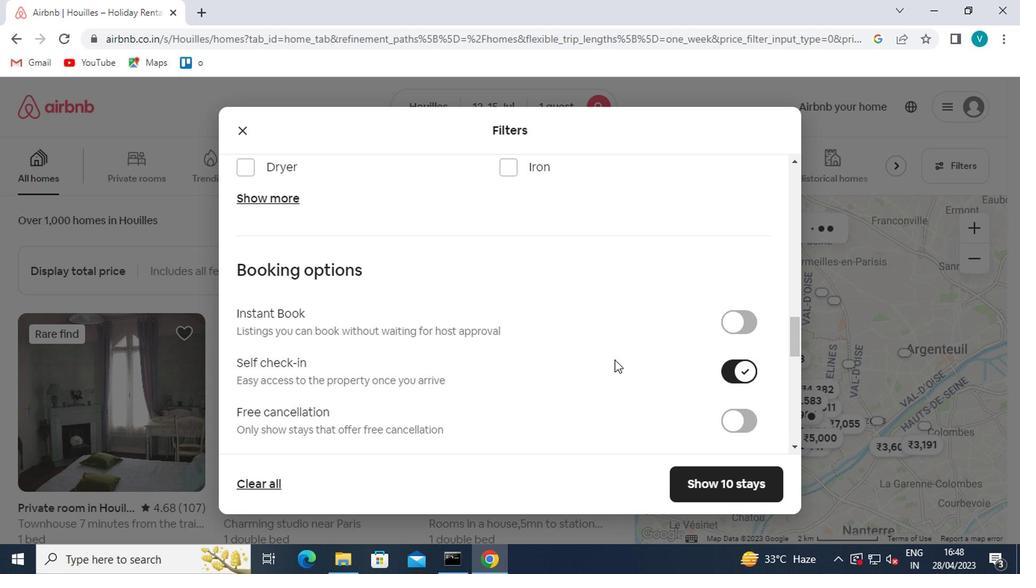 
Action: Mouse scrolled (611, 360) with delta (0, -1)
Screenshot: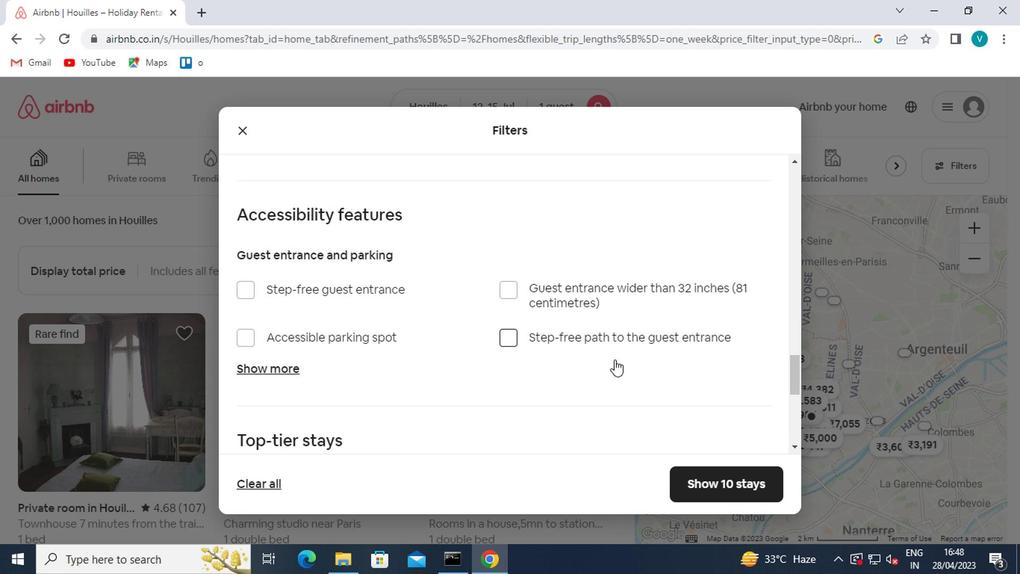 
Action: Mouse scrolled (611, 360) with delta (0, -1)
Screenshot: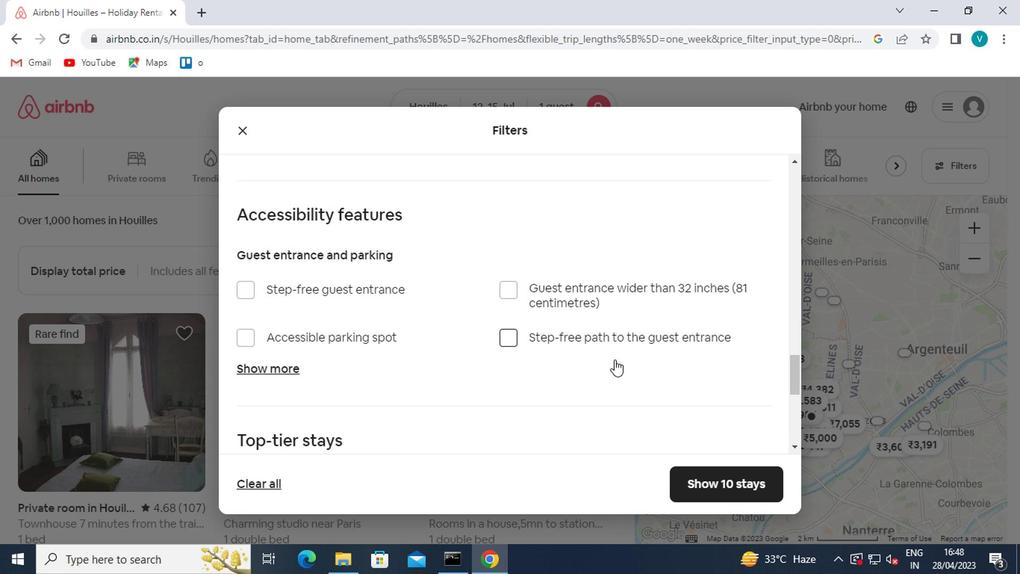 
Action: Mouse scrolled (611, 360) with delta (0, -1)
Screenshot: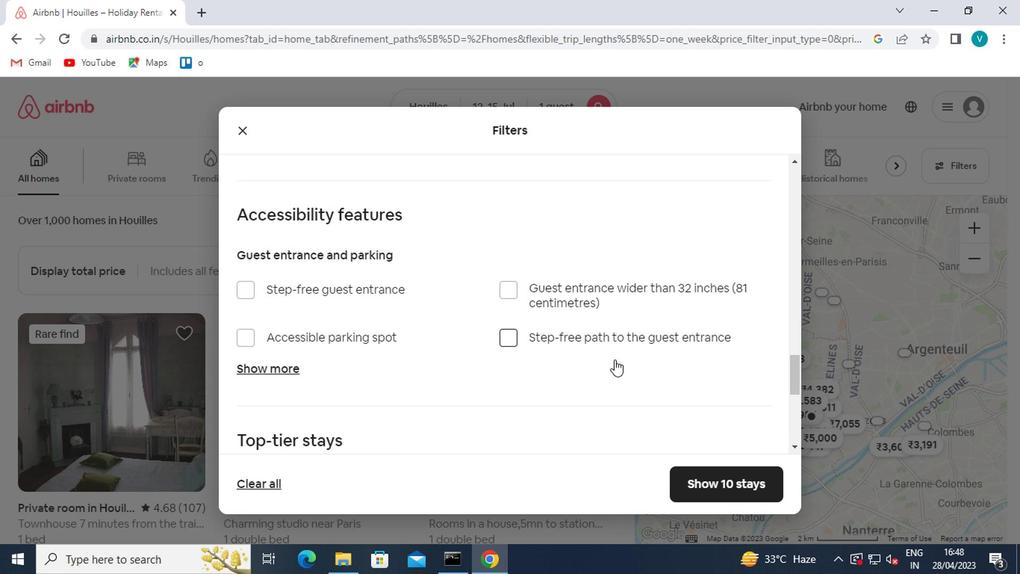 
Action: Mouse scrolled (611, 360) with delta (0, -1)
Screenshot: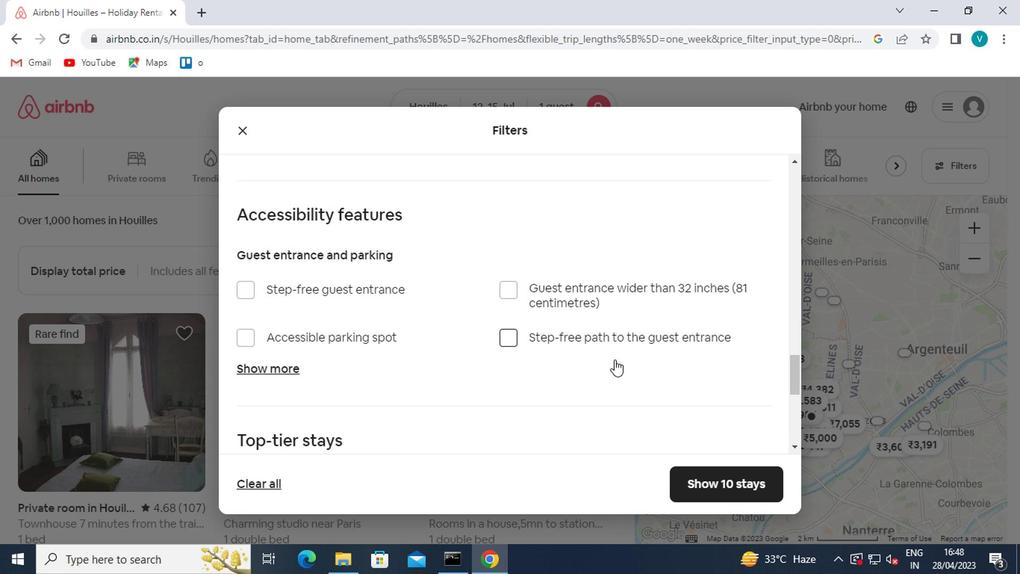 
Action: Mouse scrolled (611, 360) with delta (0, -1)
Screenshot: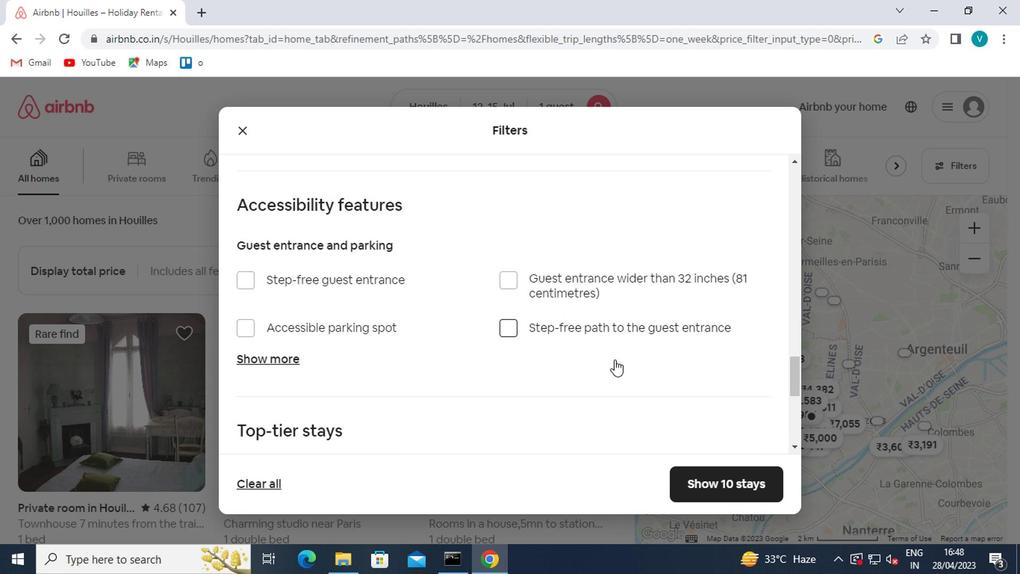 
Action: Mouse moved to (287, 353)
Screenshot: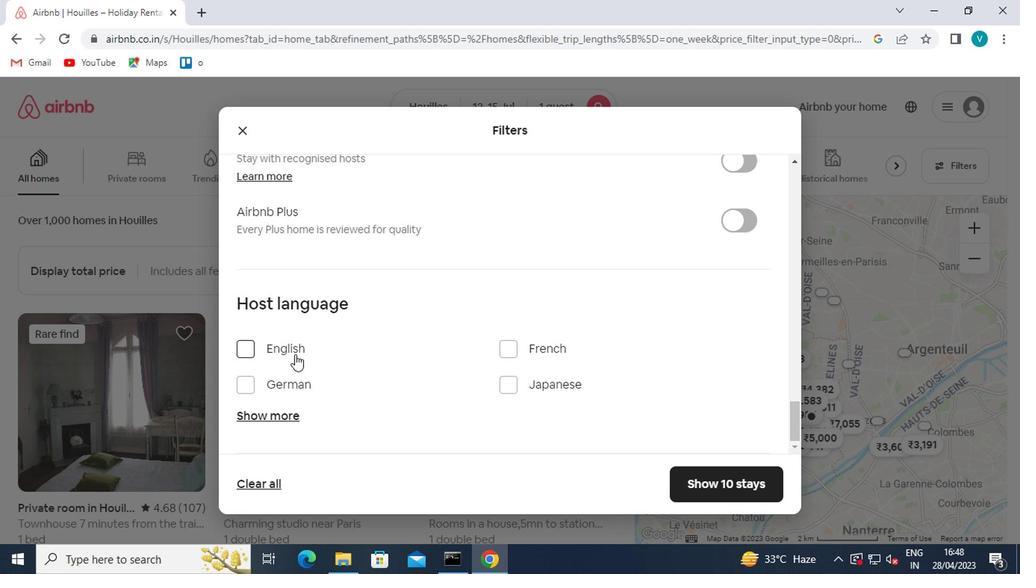 
Action: Mouse pressed left at (287, 353)
Screenshot: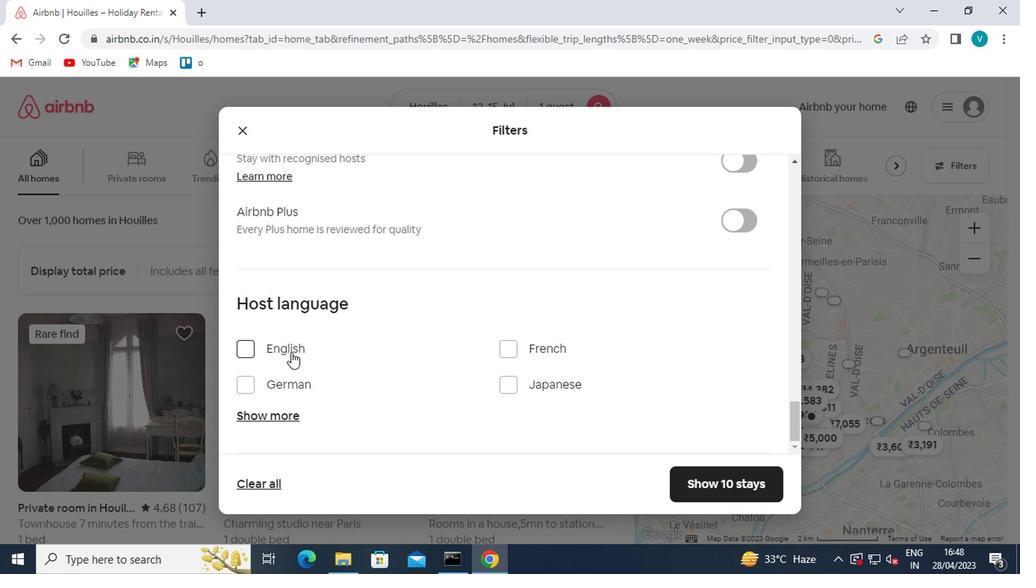 
Action: Mouse moved to (706, 485)
Screenshot: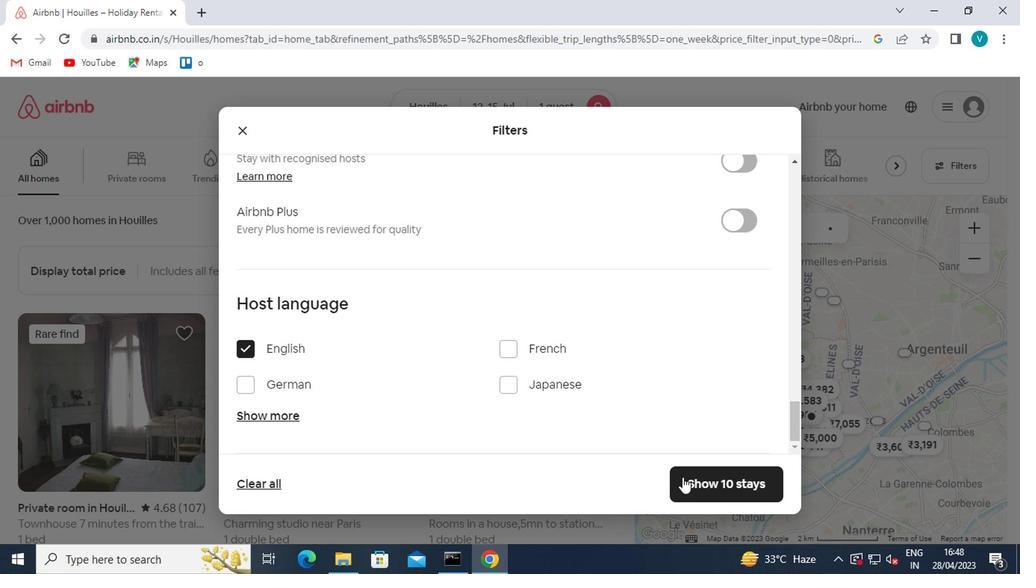 
Action: Mouse pressed left at (706, 485)
Screenshot: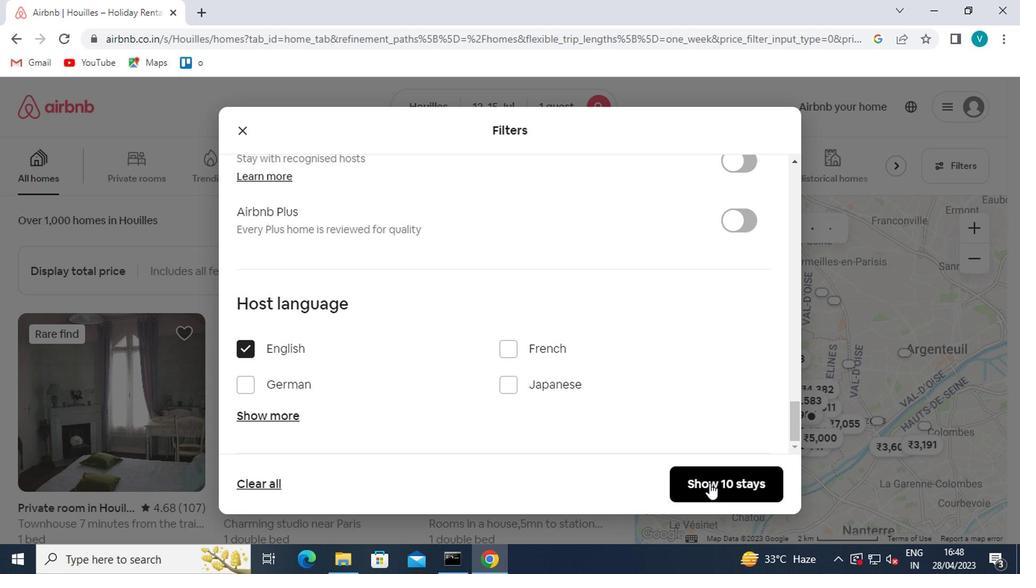 
Action: Mouse moved to (704, 484)
Screenshot: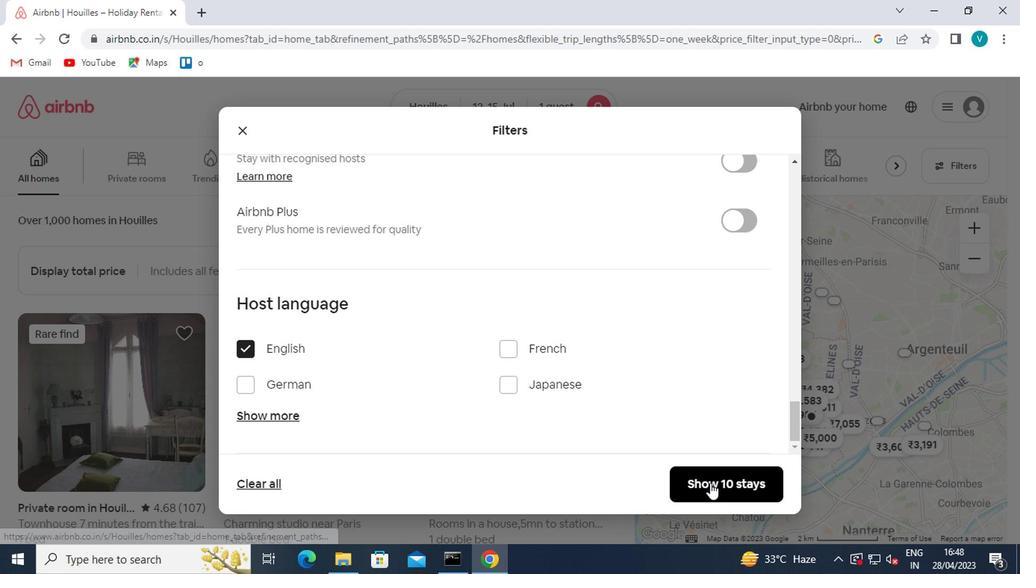 
